 Task: Create a scrum project BioForge. Add to scrum project BioForge a team member softage.3@softage.net and assign as Project Lead. Add to scrum project BioForge a team member softage.4@softage.net
Action: Mouse moved to (232, 67)
Screenshot: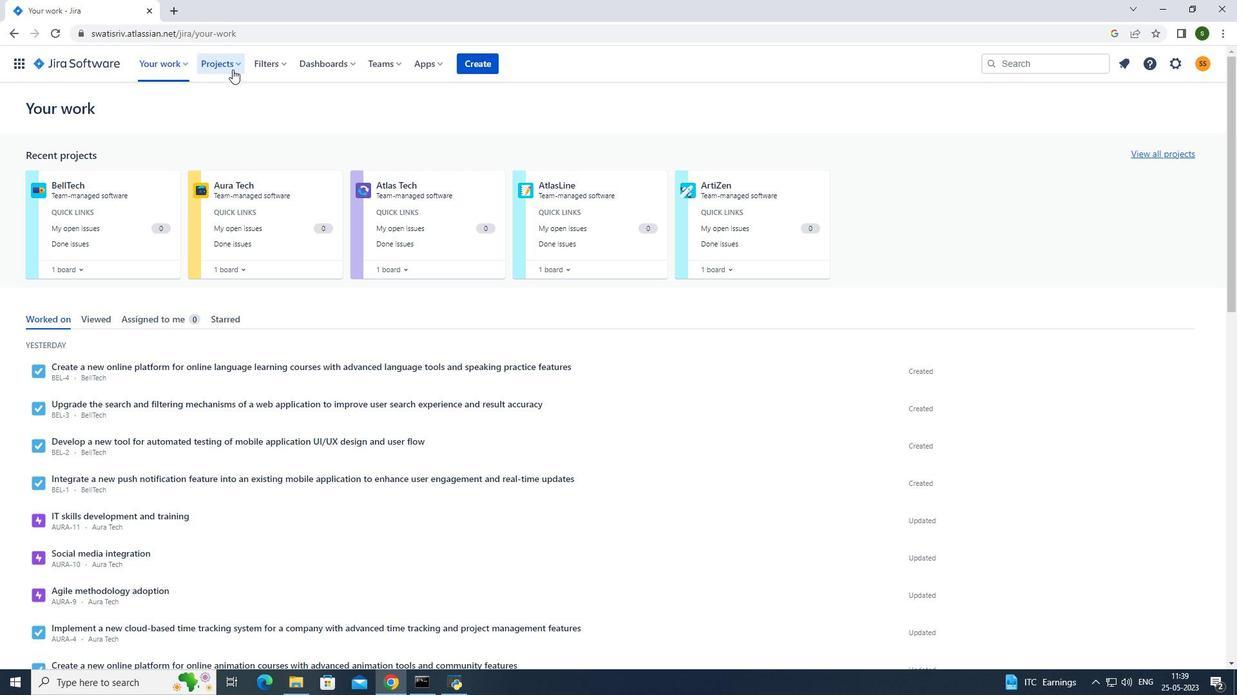 
Action: Mouse pressed left at (232, 67)
Screenshot: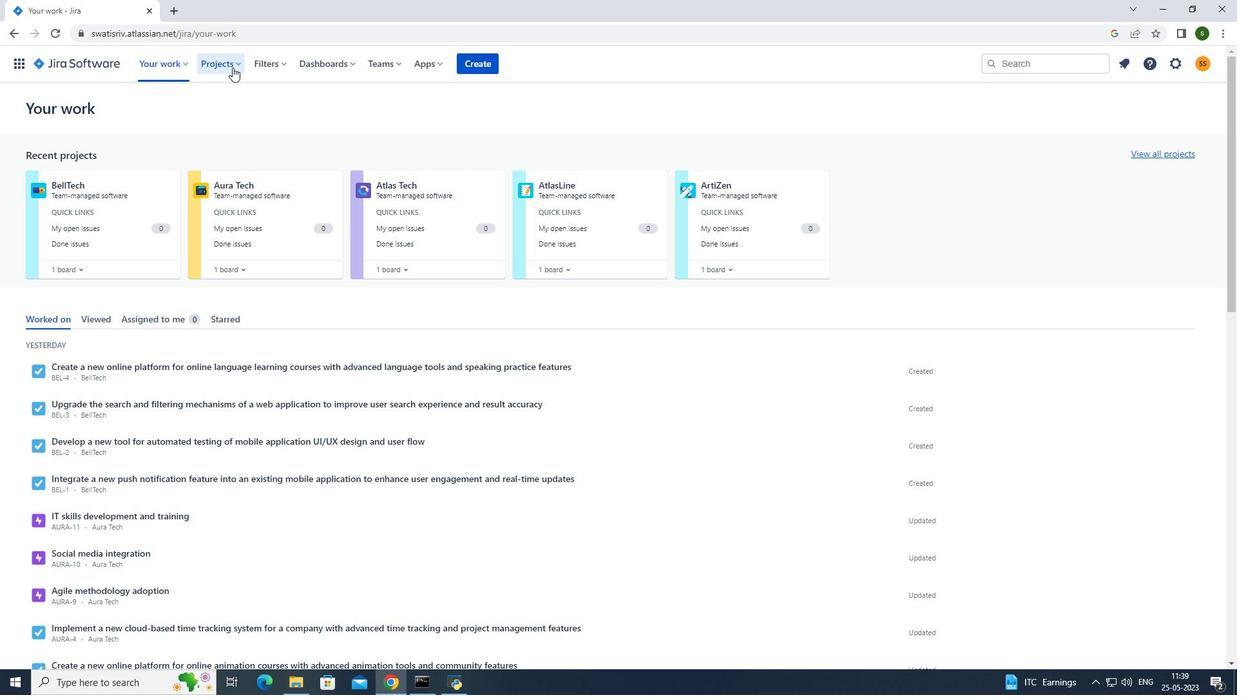 
Action: Mouse moved to (260, 316)
Screenshot: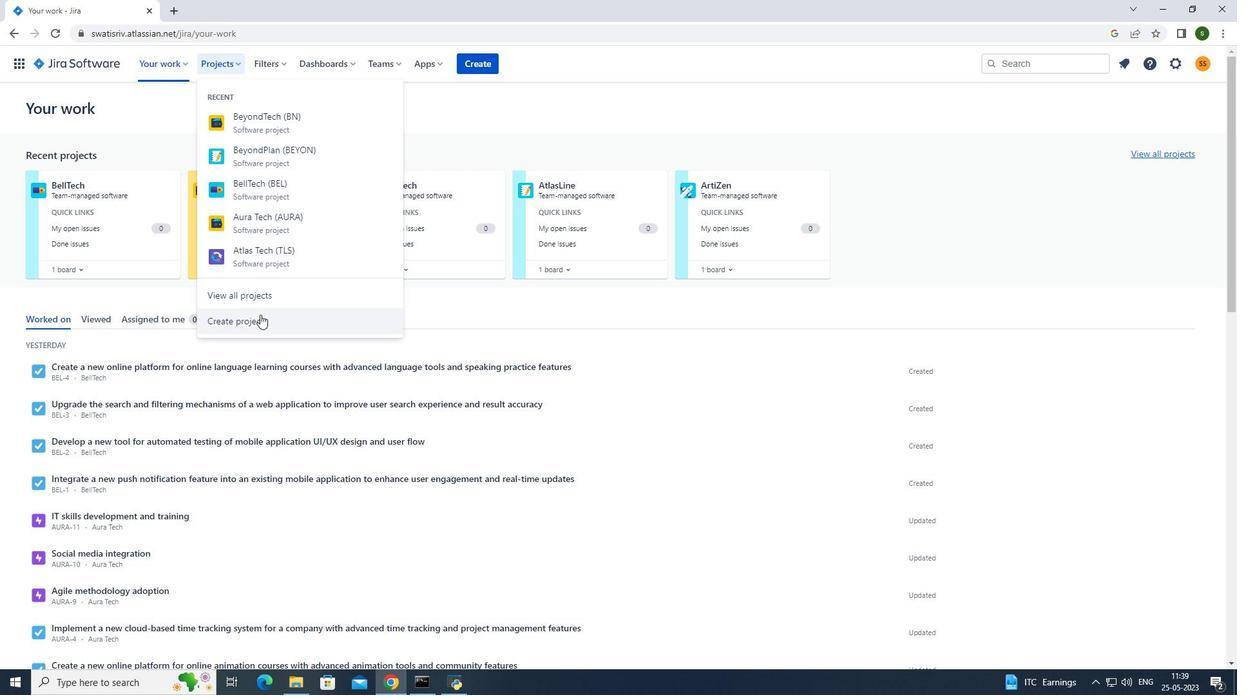 
Action: Mouse pressed left at (260, 316)
Screenshot: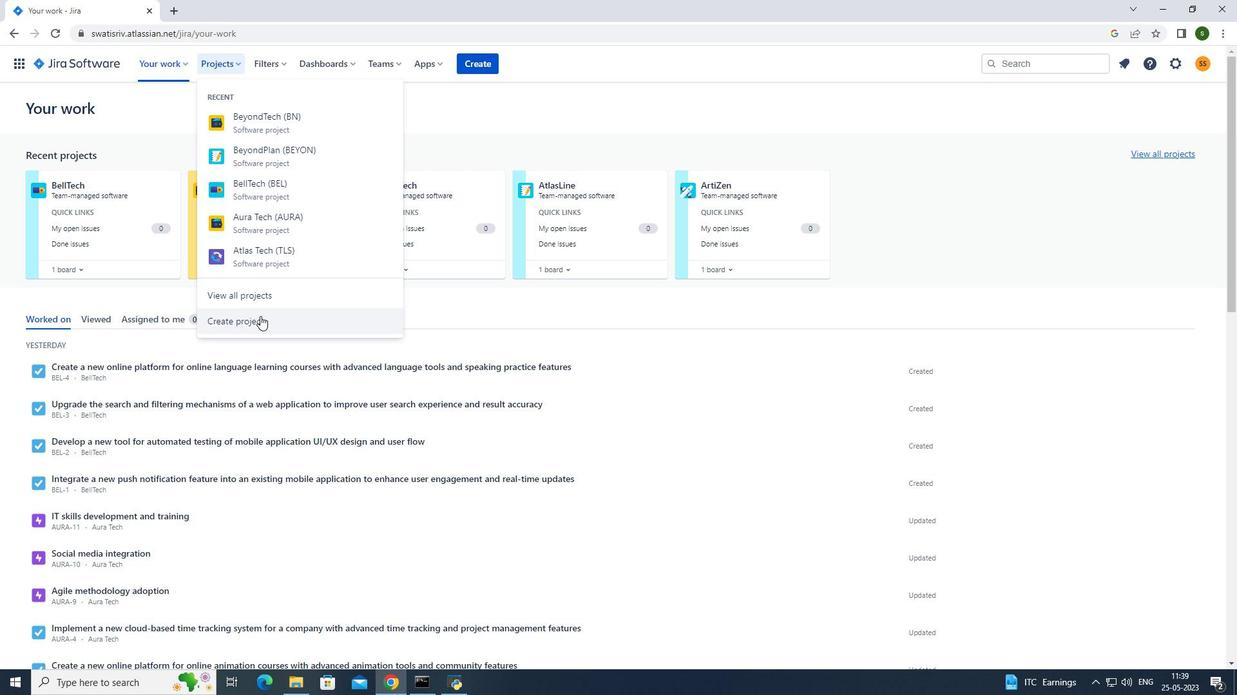 
Action: Mouse moved to (765, 308)
Screenshot: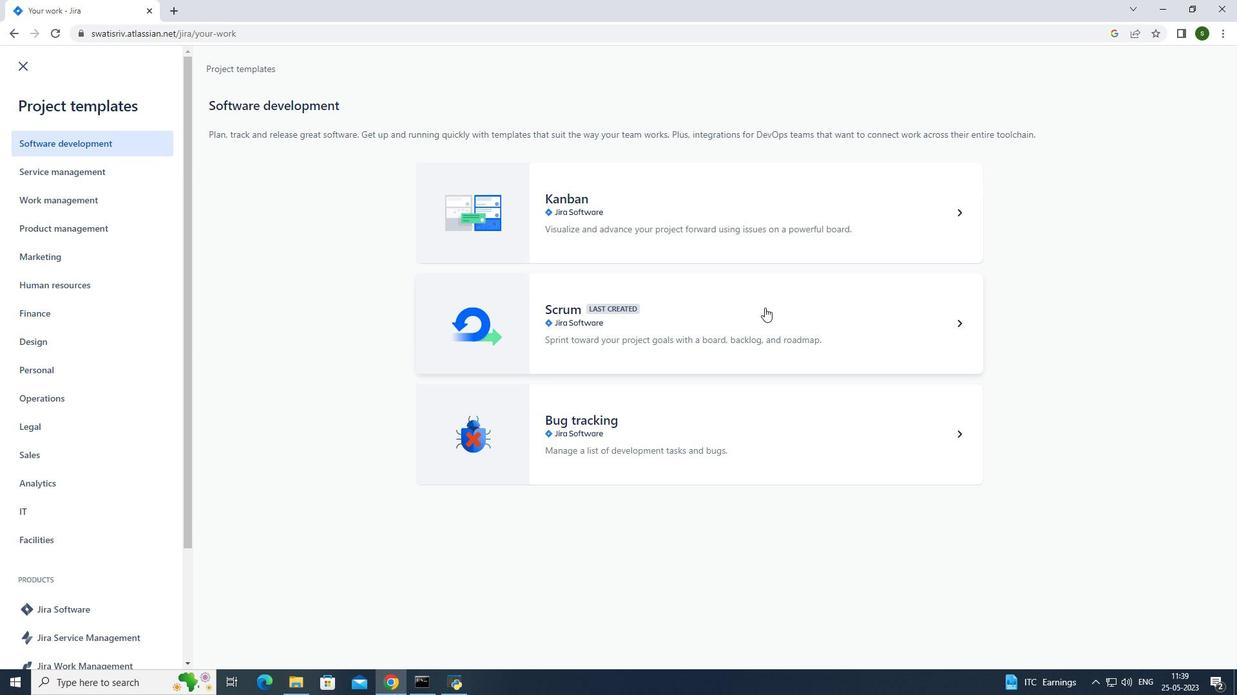 
Action: Mouse pressed left at (765, 308)
Screenshot: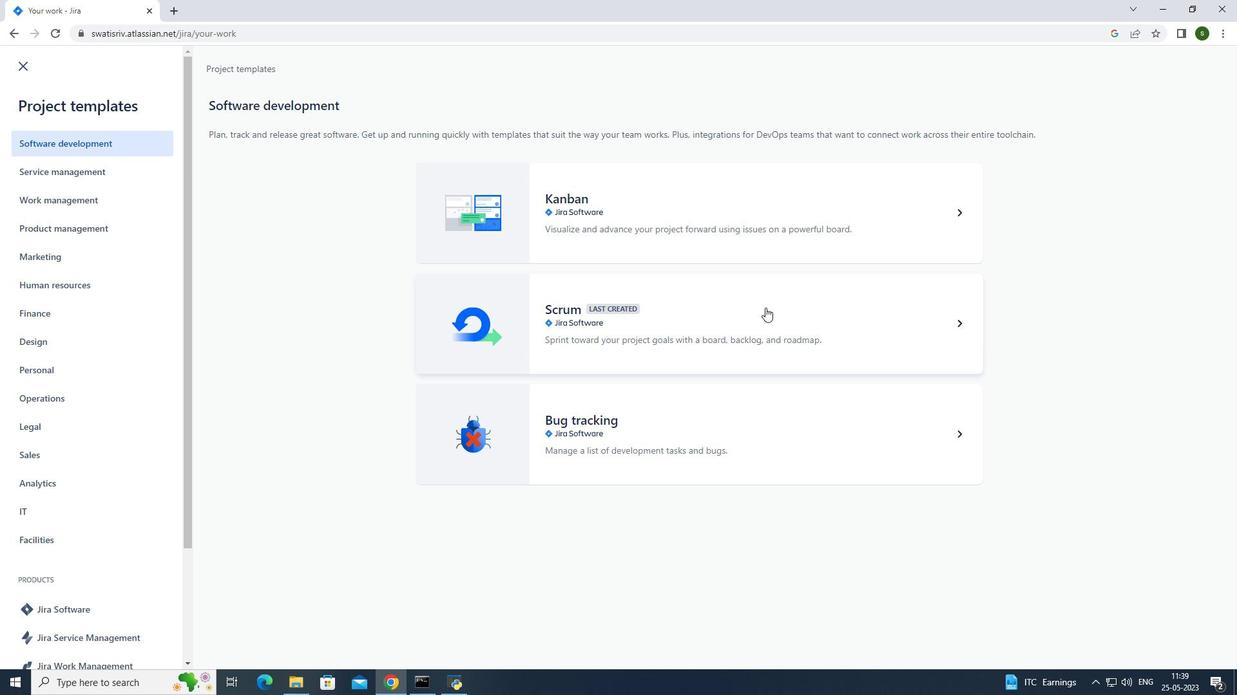 
Action: Mouse moved to (970, 641)
Screenshot: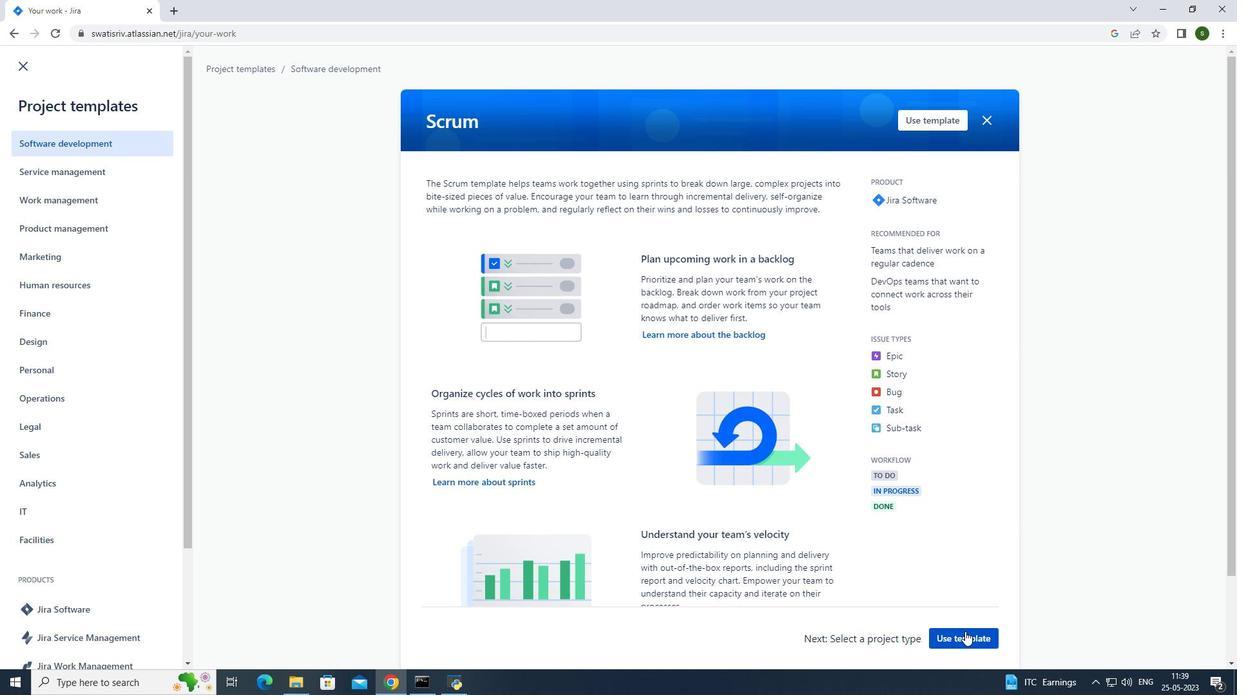 
Action: Mouse pressed left at (970, 641)
Screenshot: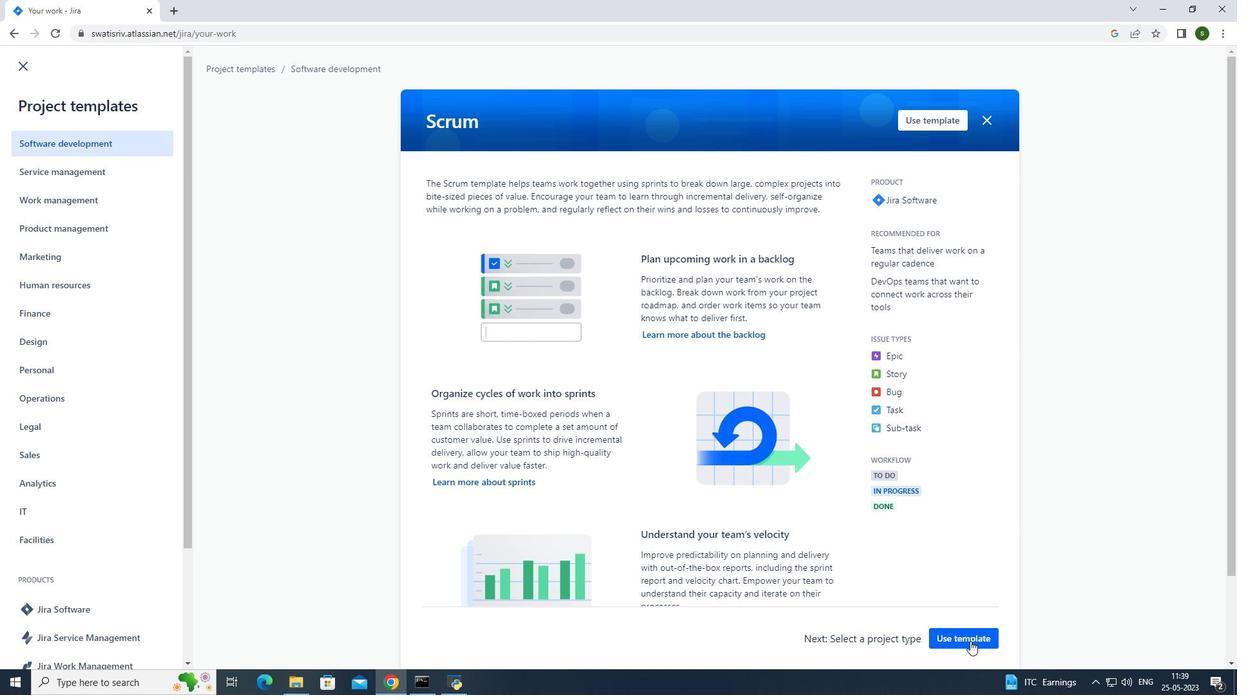 
Action: Mouse moved to (565, 623)
Screenshot: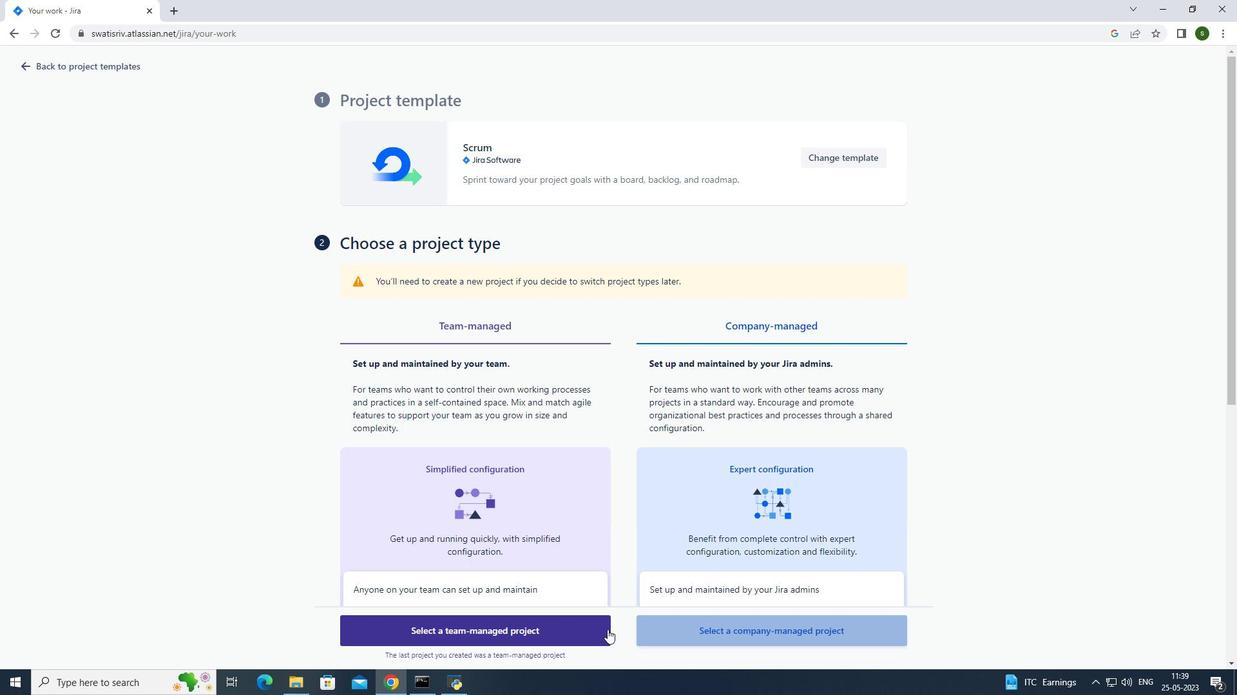 
Action: Mouse pressed left at (565, 623)
Screenshot: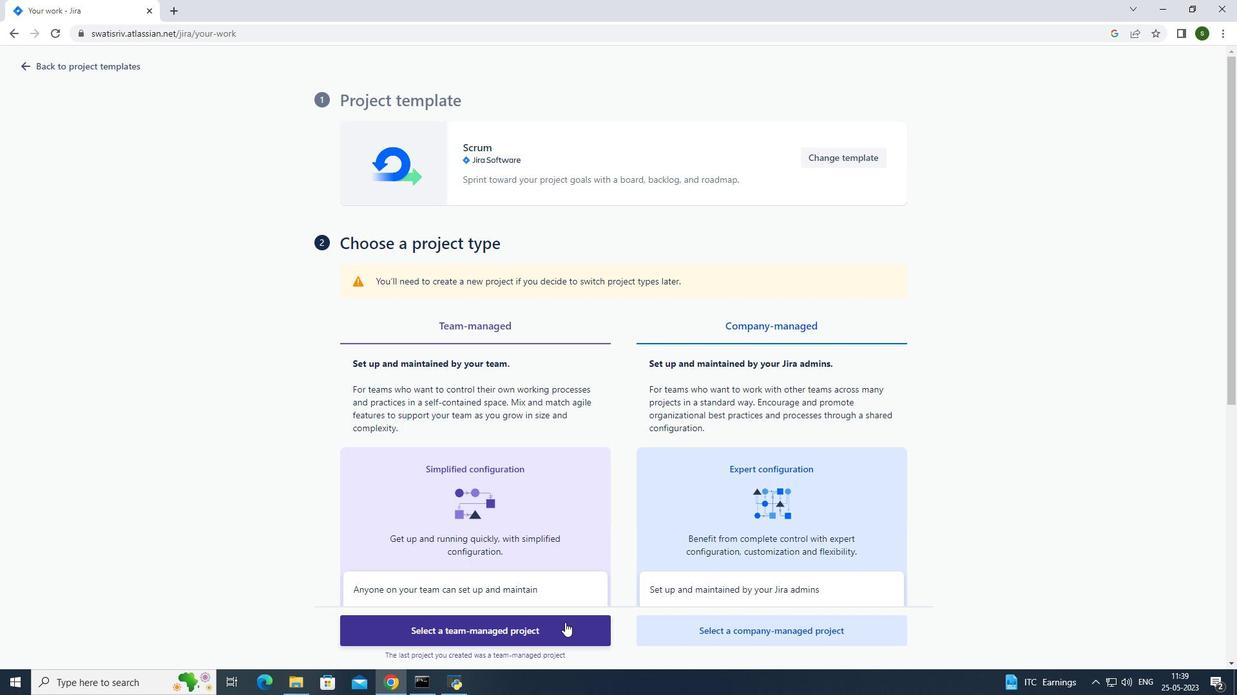 
Action: Mouse moved to (480, 295)
Screenshot: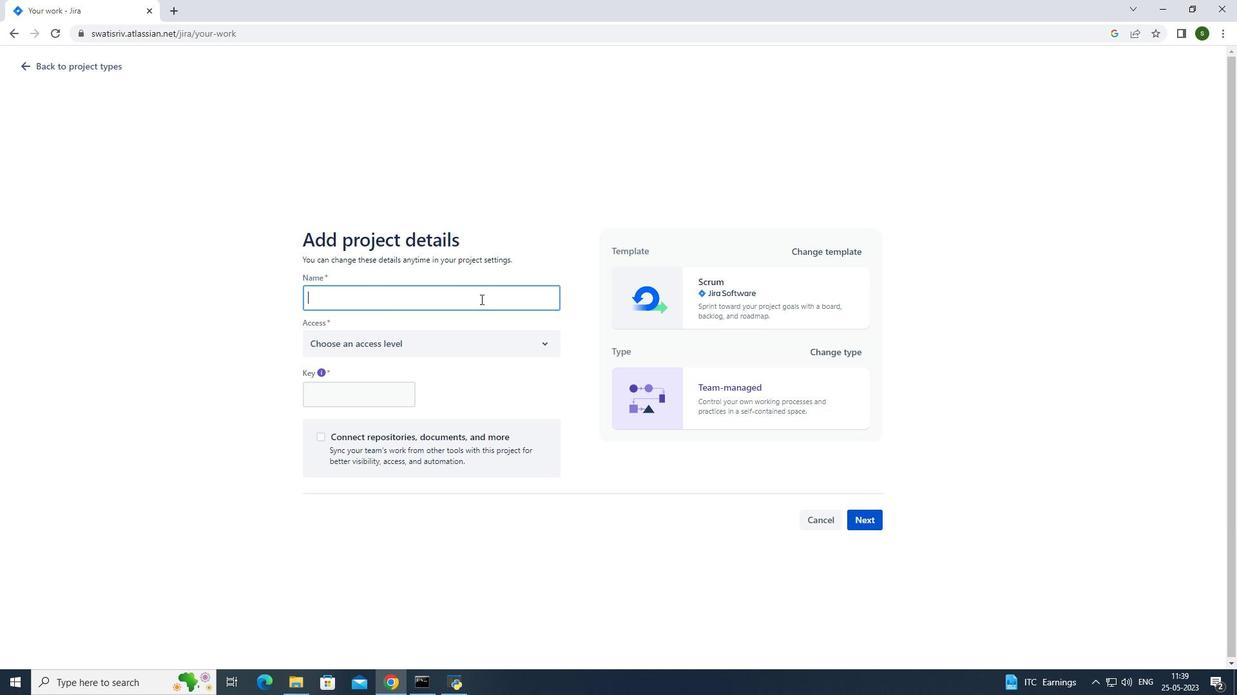 
Action: Mouse pressed left at (480, 295)
Screenshot: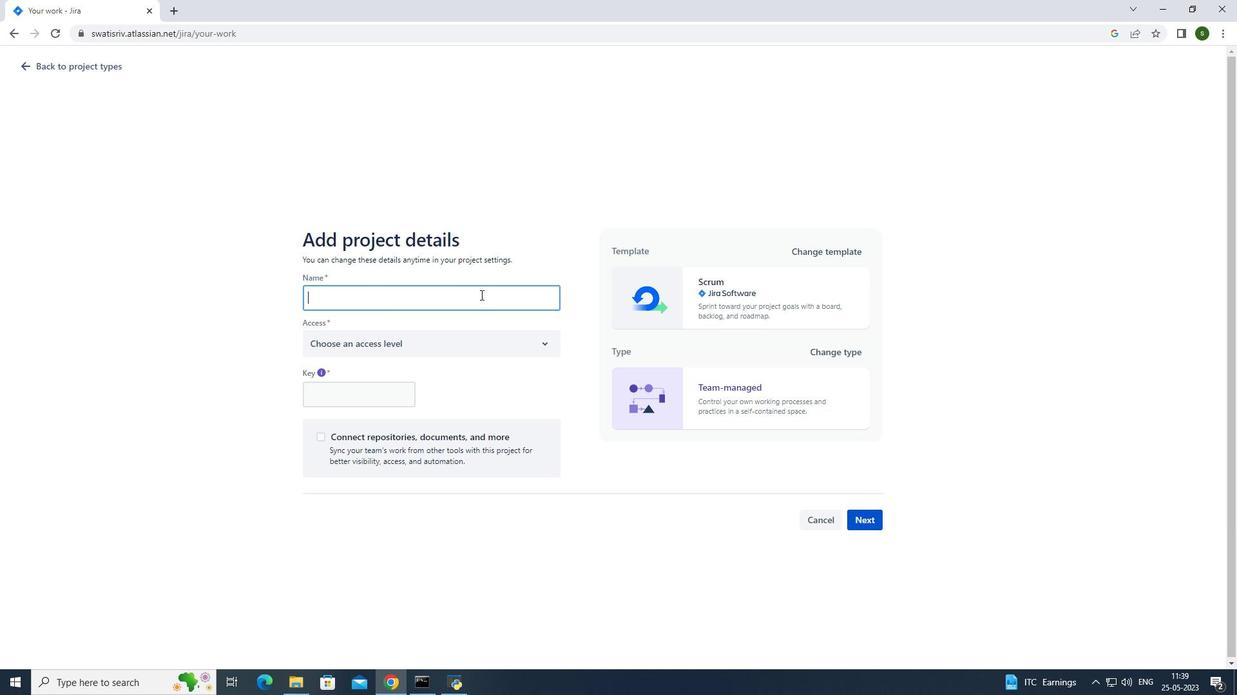 
Action: Key pressed <Key.caps_lock>B<Key.caps_lock>io<Key.caps_lock>F<Key.caps_lock>orge
Screenshot: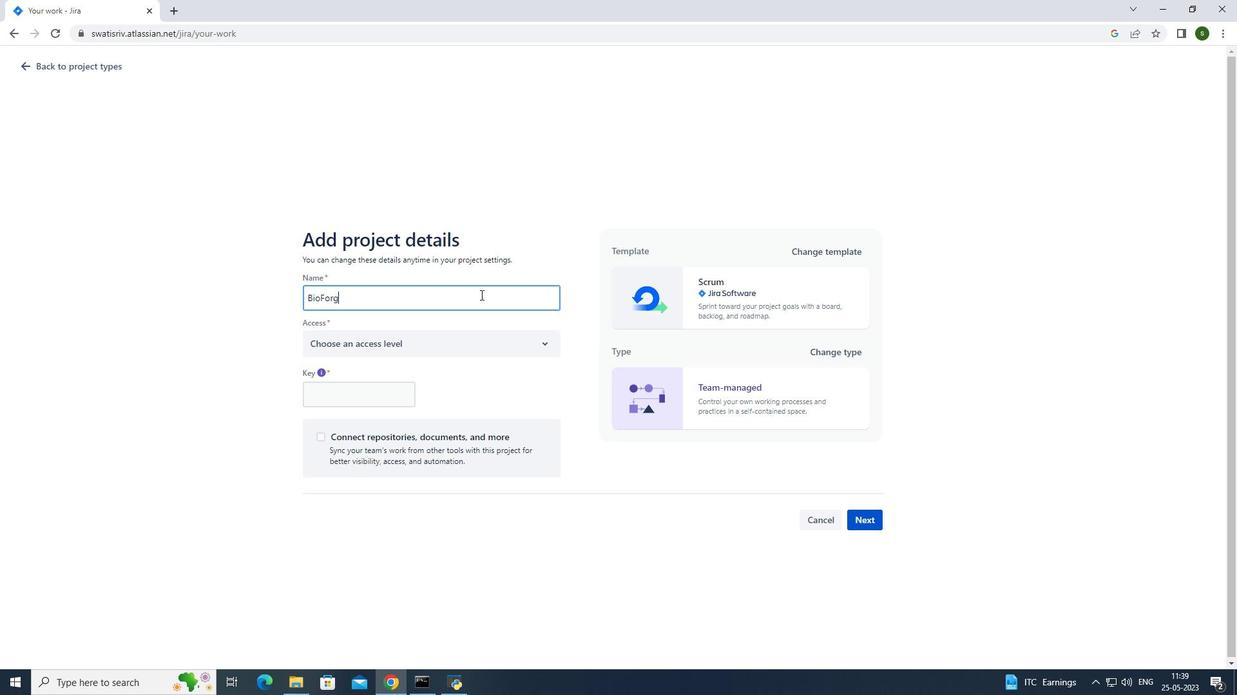 
Action: Mouse moved to (521, 341)
Screenshot: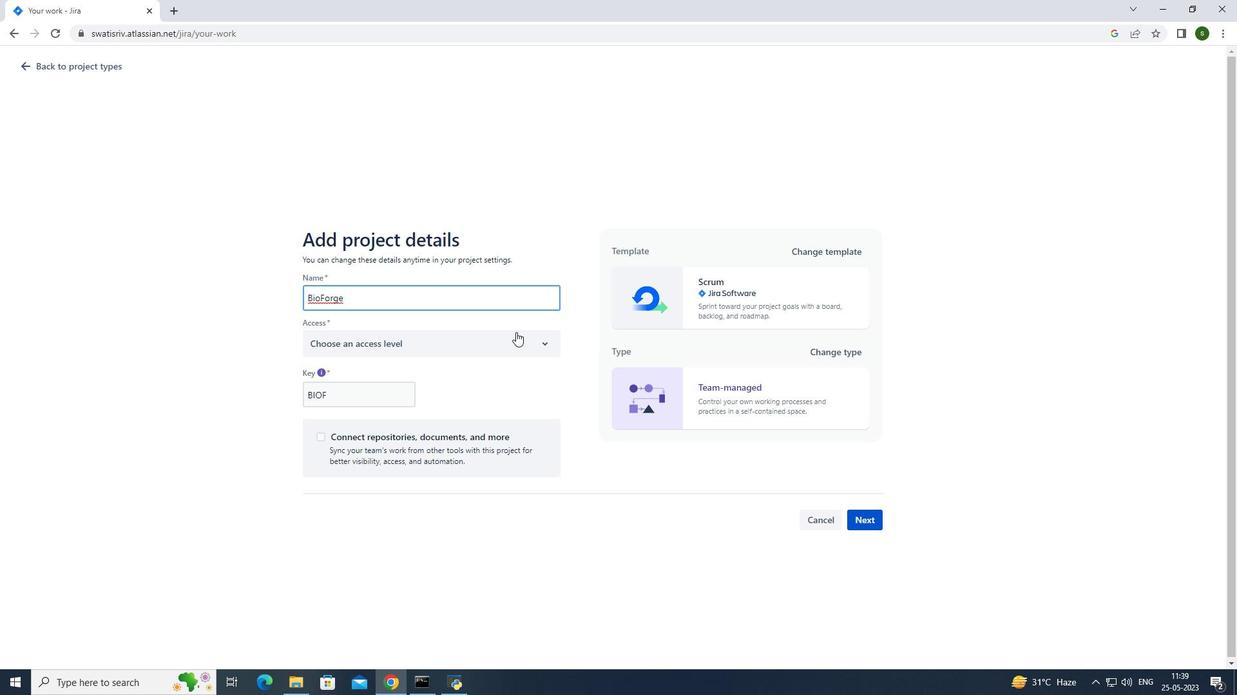 
Action: Mouse pressed left at (521, 341)
Screenshot: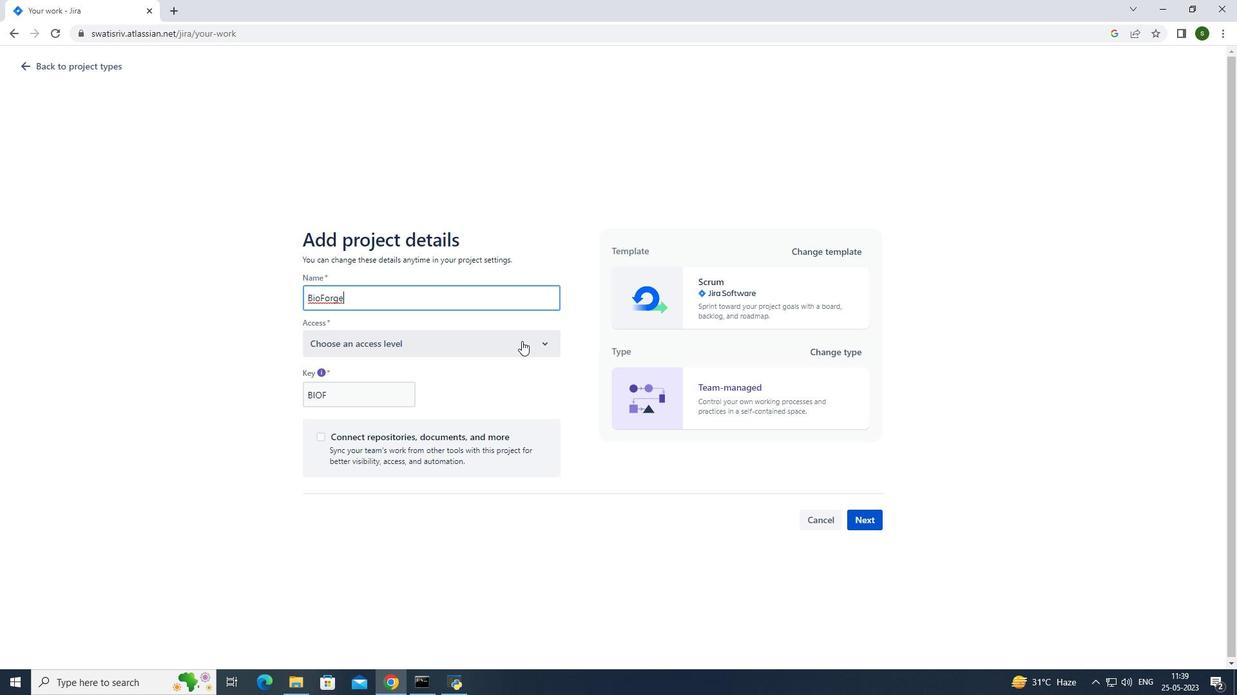 
Action: Mouse moved to (506, 404)
Screenshot: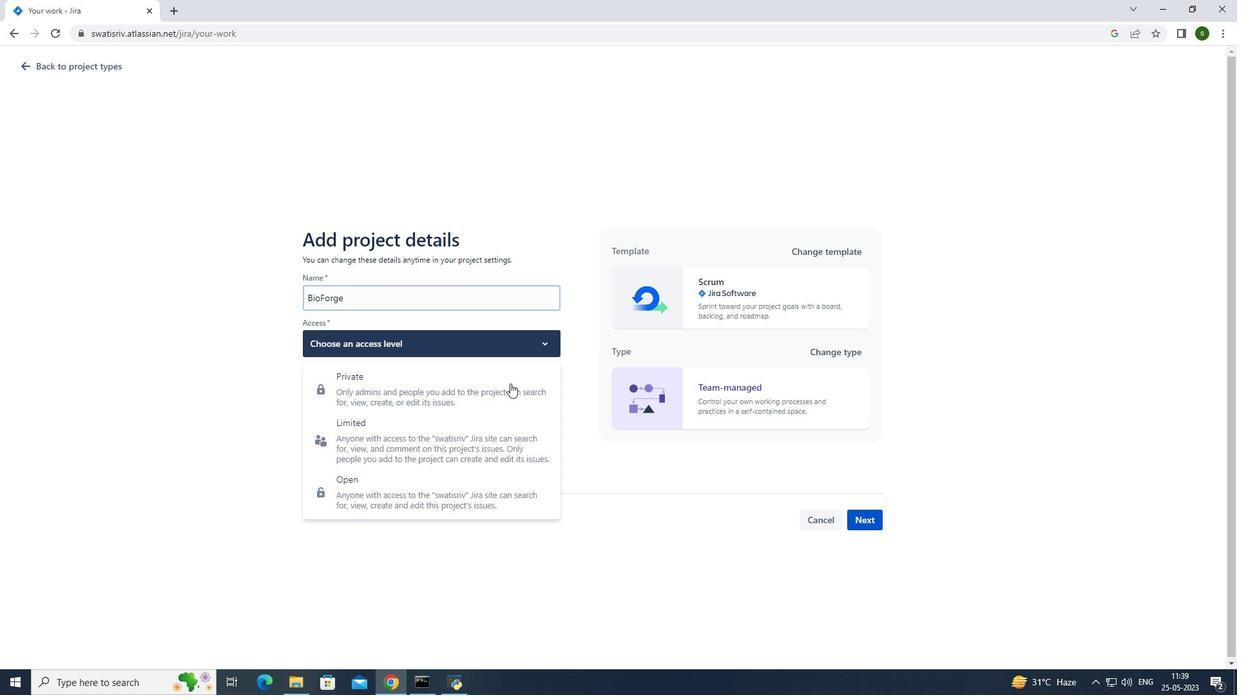 
Action: Mouse pressed left at (506, 404)
Screenshot: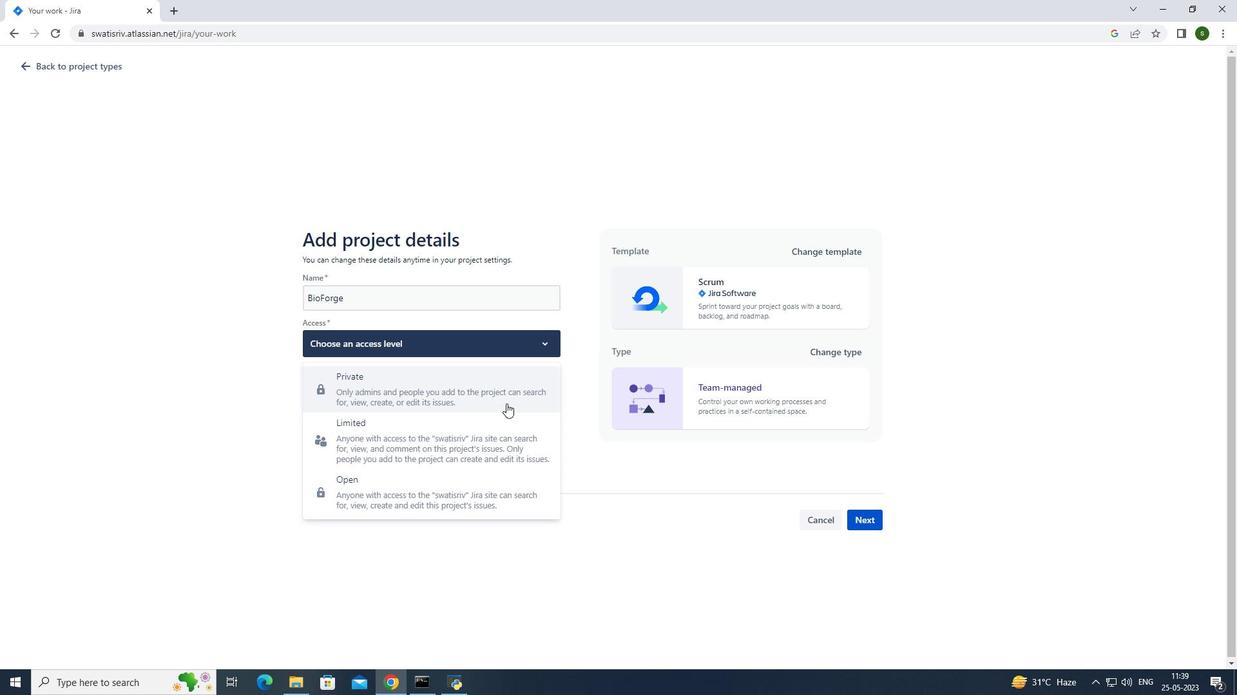 
Action: Mouse moved to (862, 530)
Screenshot: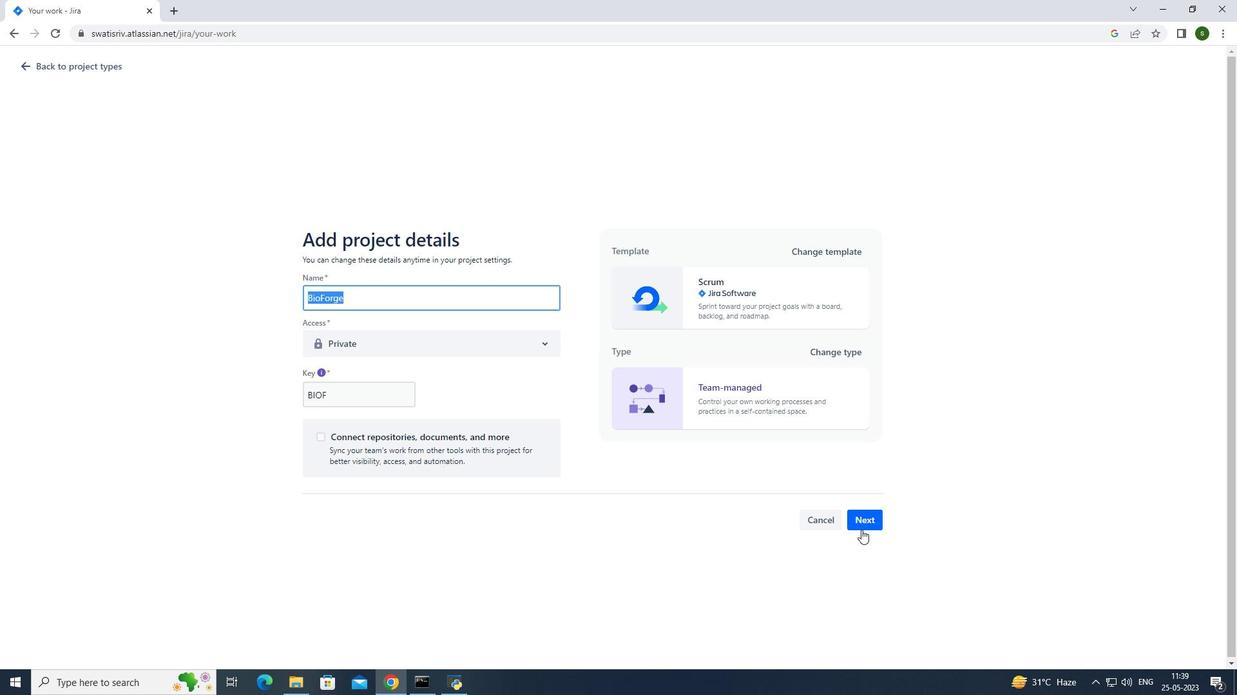 
Action: Mouse pressed left at (862, 530)
Screenshot: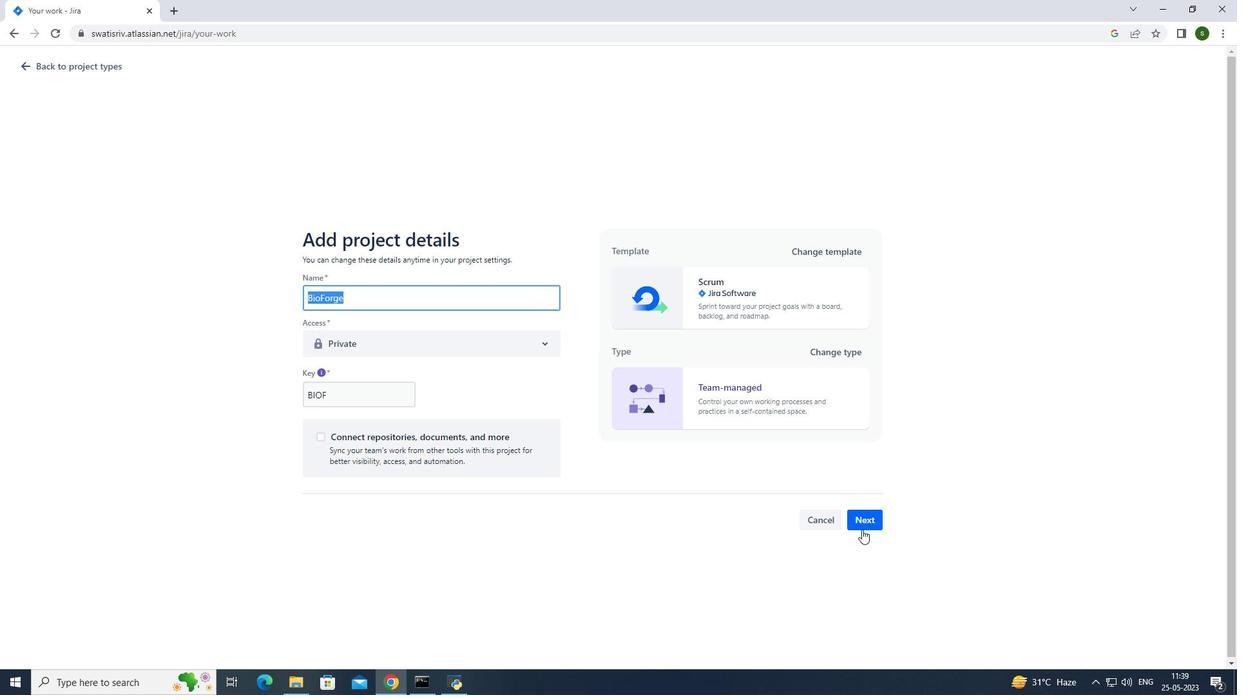 
Action: Mouse moved to (762, 438)
Screenshot: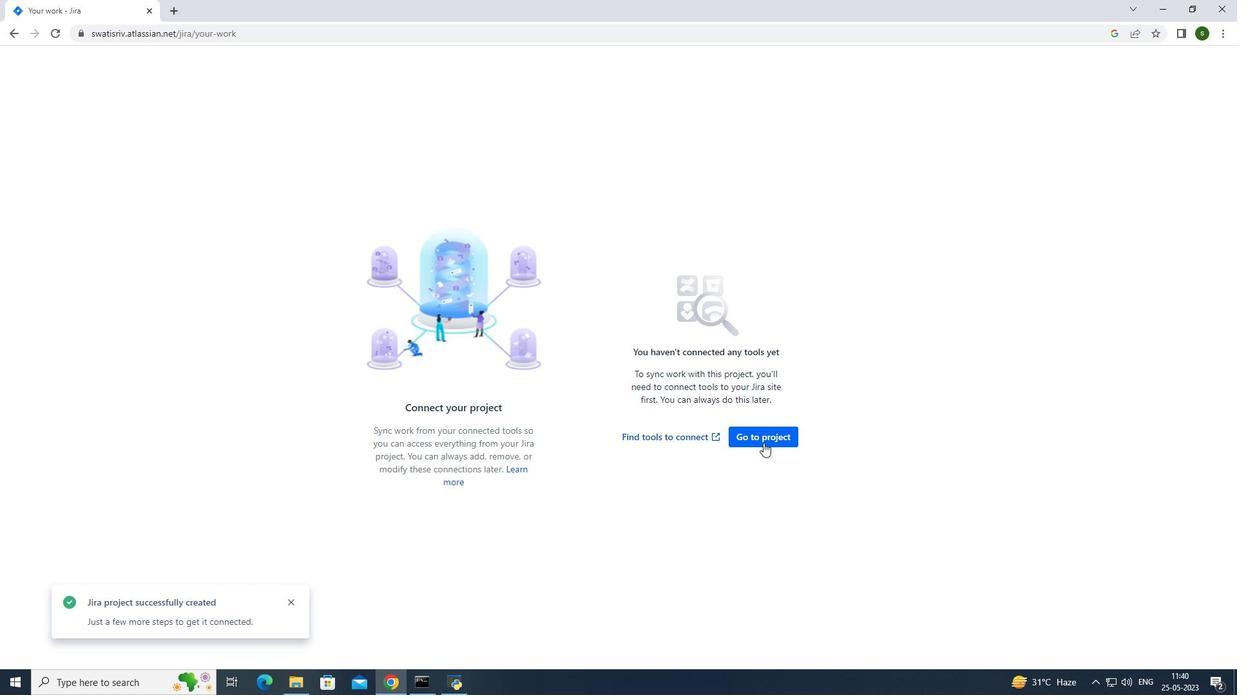 
Action: Mouse pressed left at (762, 438)
Screenshot: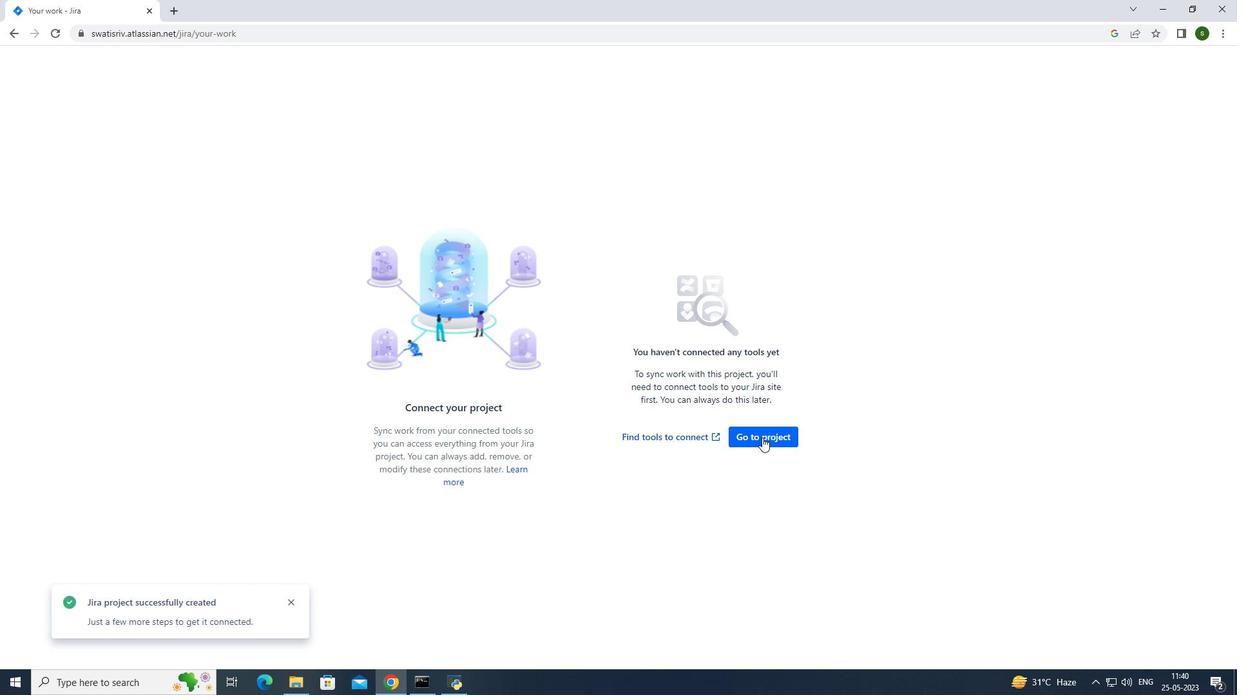 
Action: Mouse moved to (214, 63)
Screenshot: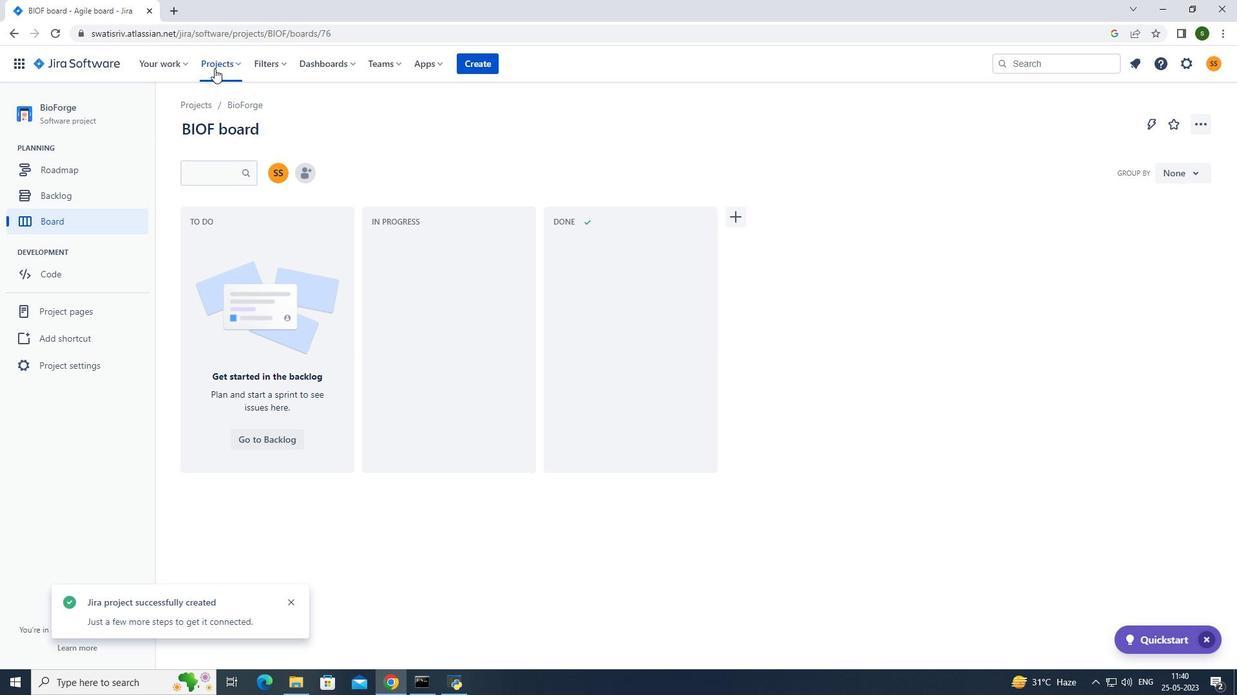 
Action: Mouse pressed left at (214, 63)
Screenshot: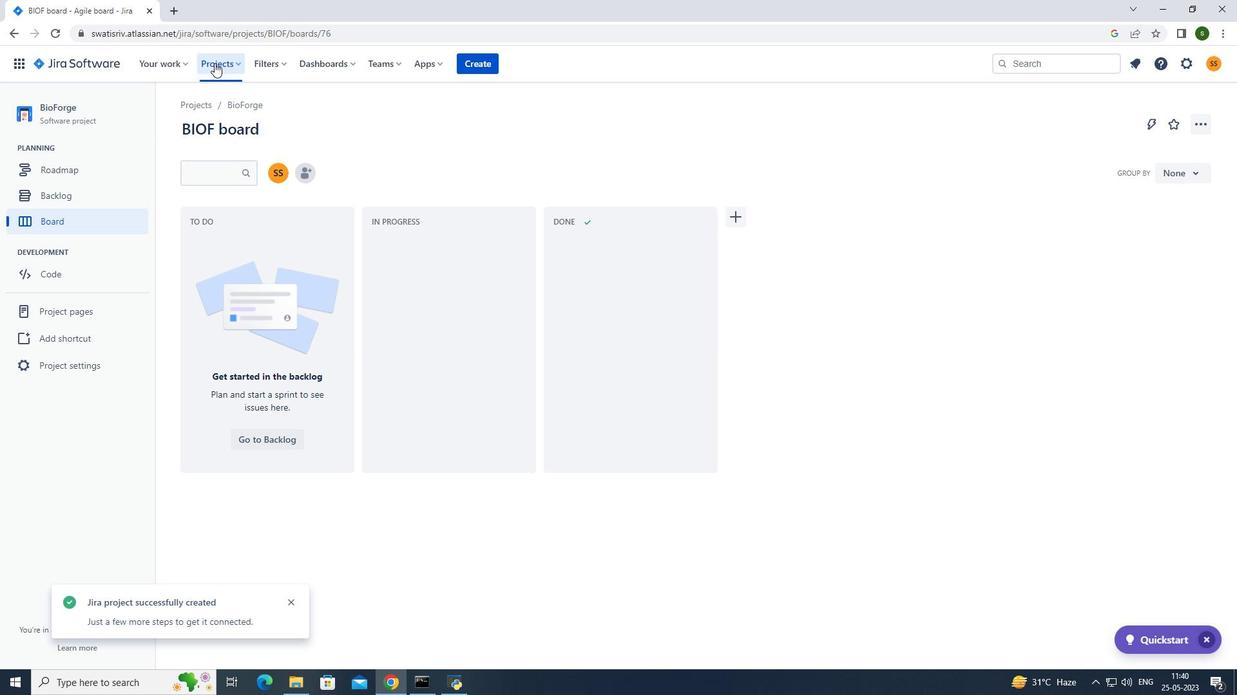 
Action: Mouse moved to (300, 114)
Screenshot: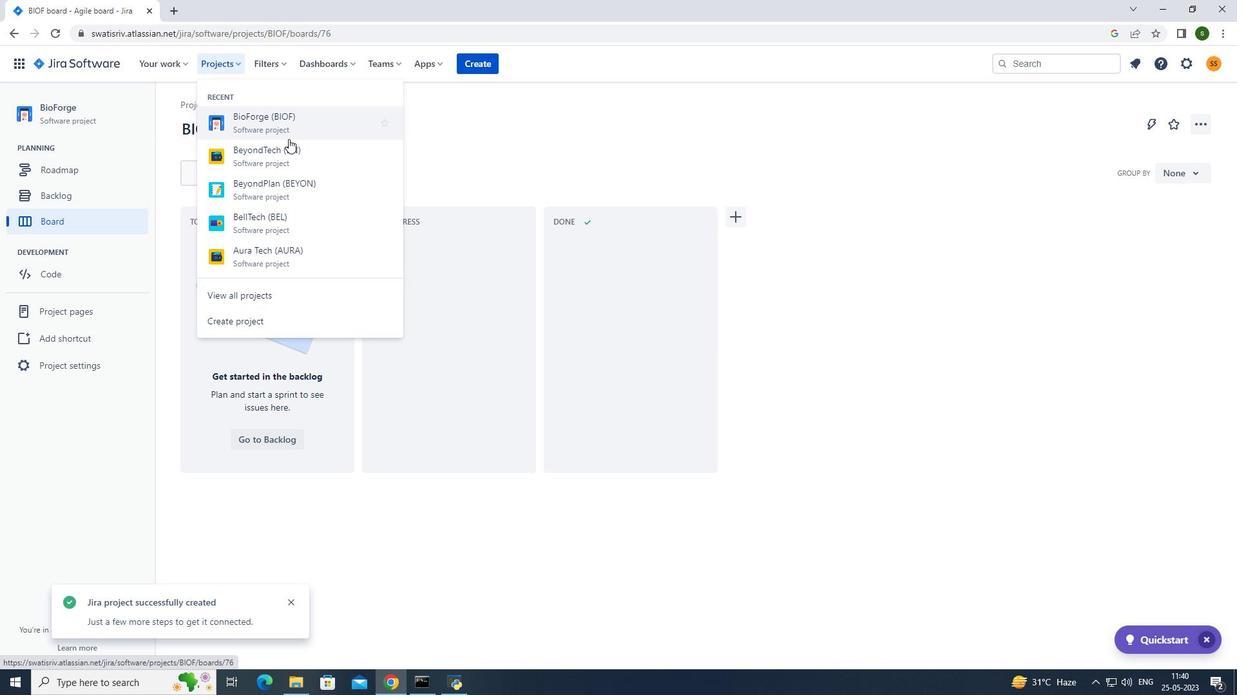
Action: Mouse pressed left at (300, 114)
Screenshot: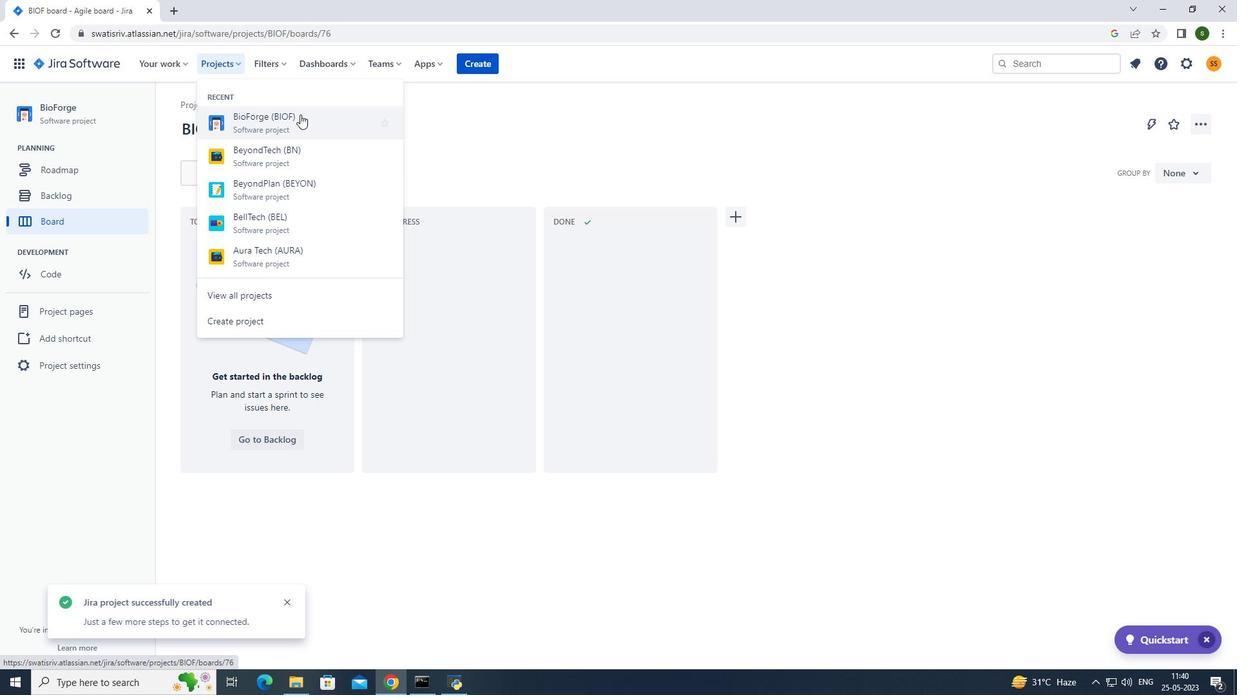 
Action: Mouse moved to (306, 167)
Screenshot: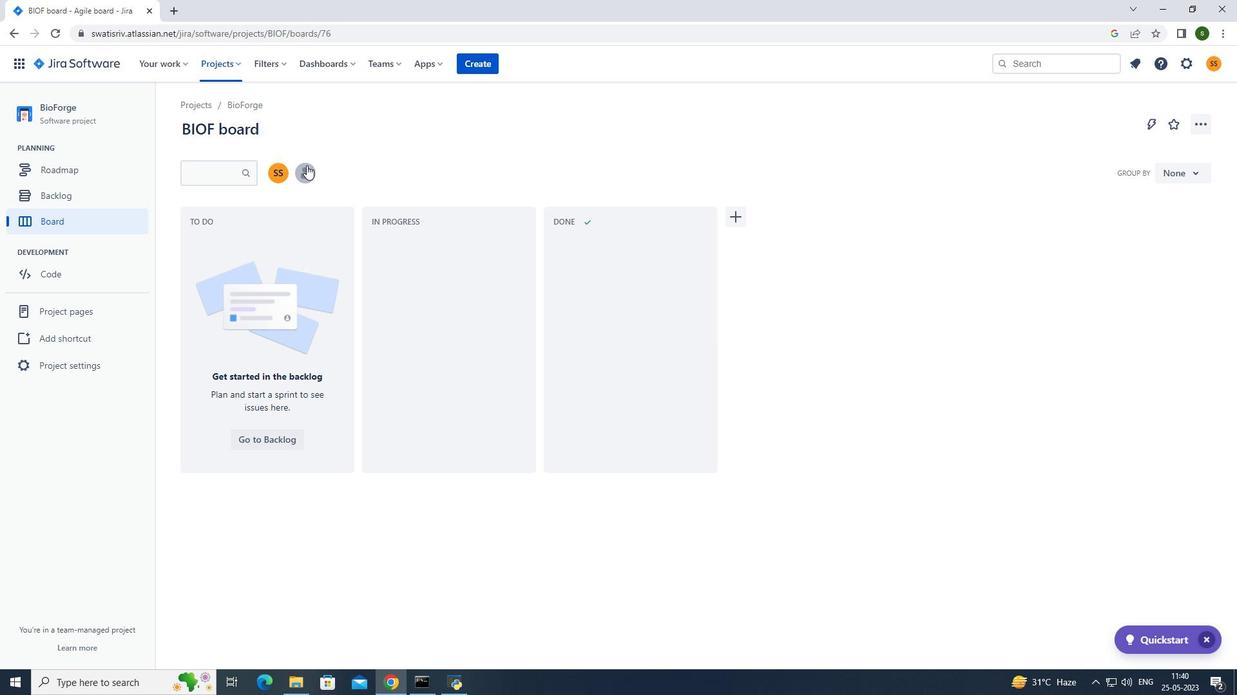 
Action: Mouse pressed left at (306, 167)
Screenshot: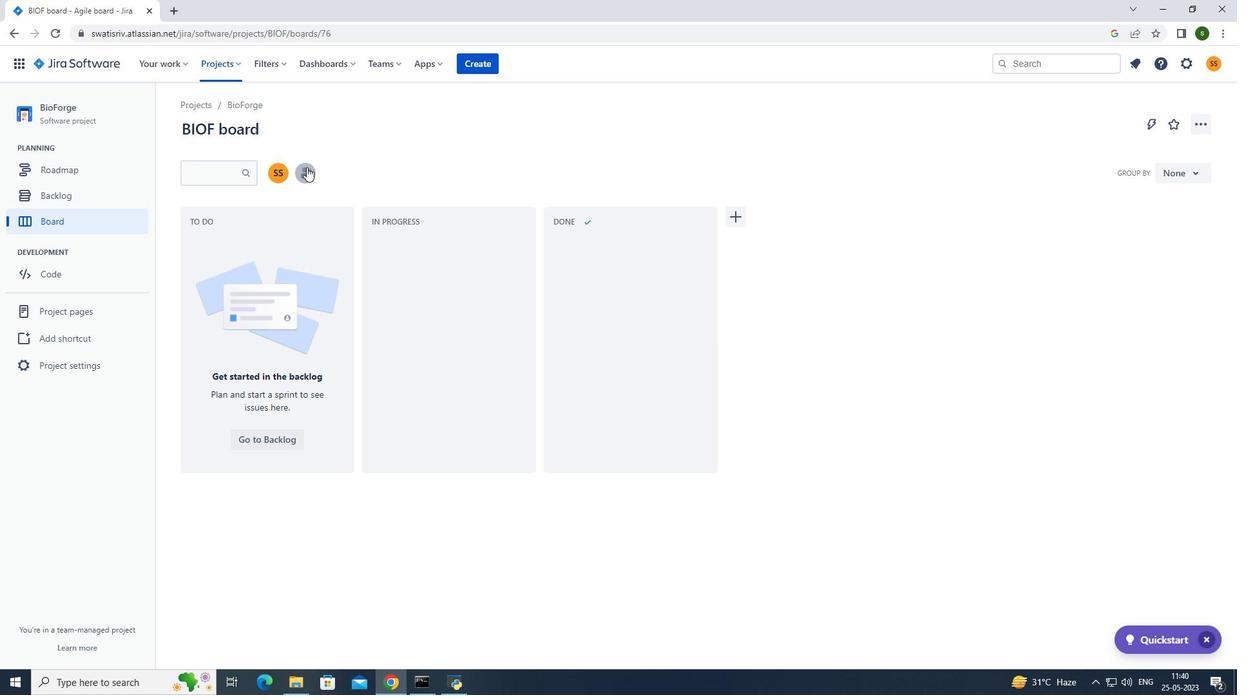 
Action: Mouse moved to (578, 141)
Screenshot: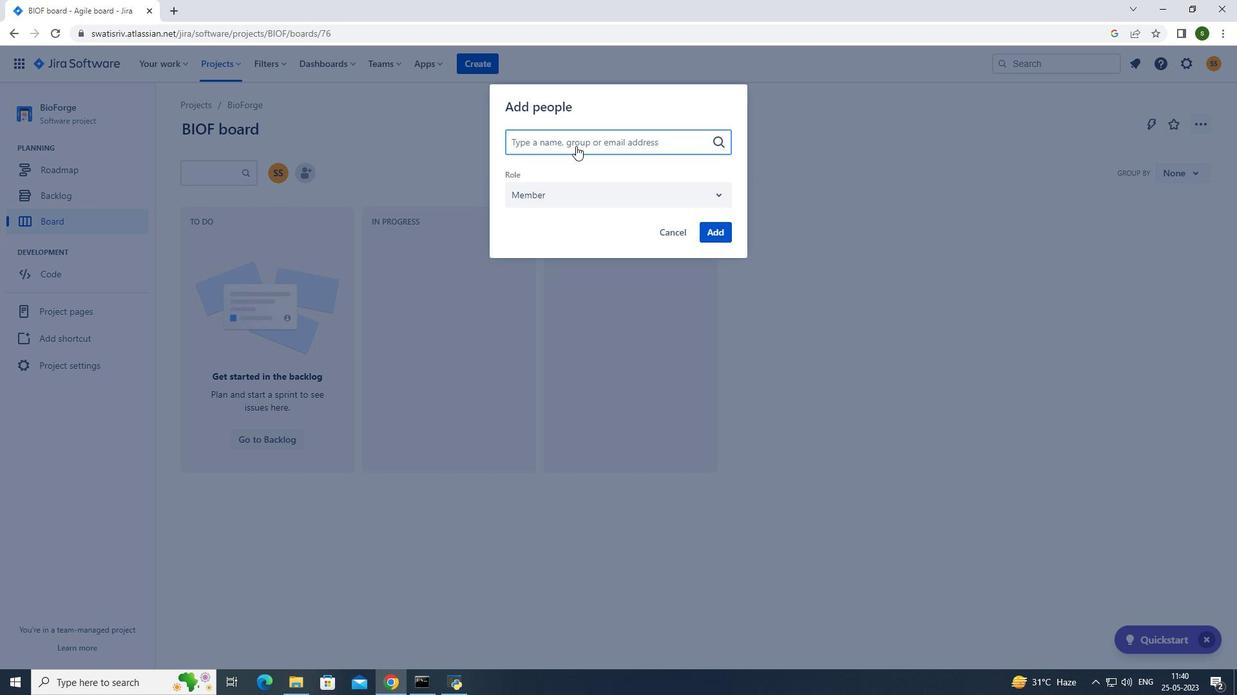 
Action: Key pressed softage.3<Key.shift>@softage.net
Screenshot: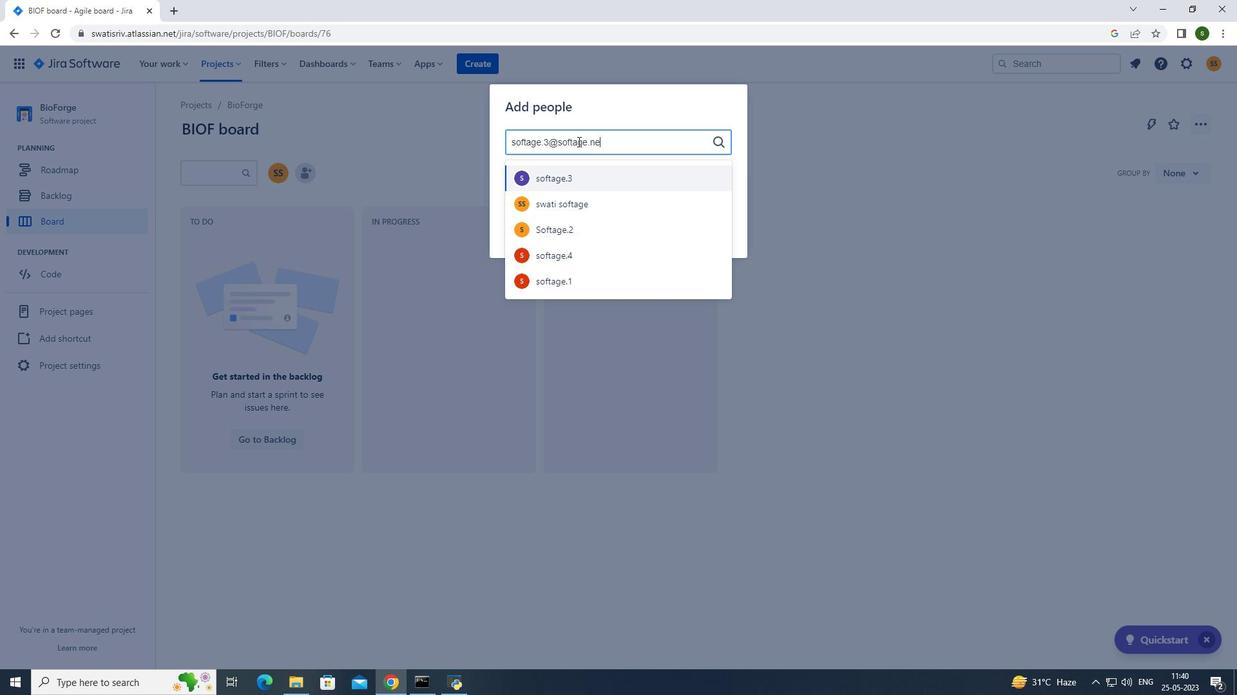 
Action: Mouse moved to (583, 183)
Screenshot: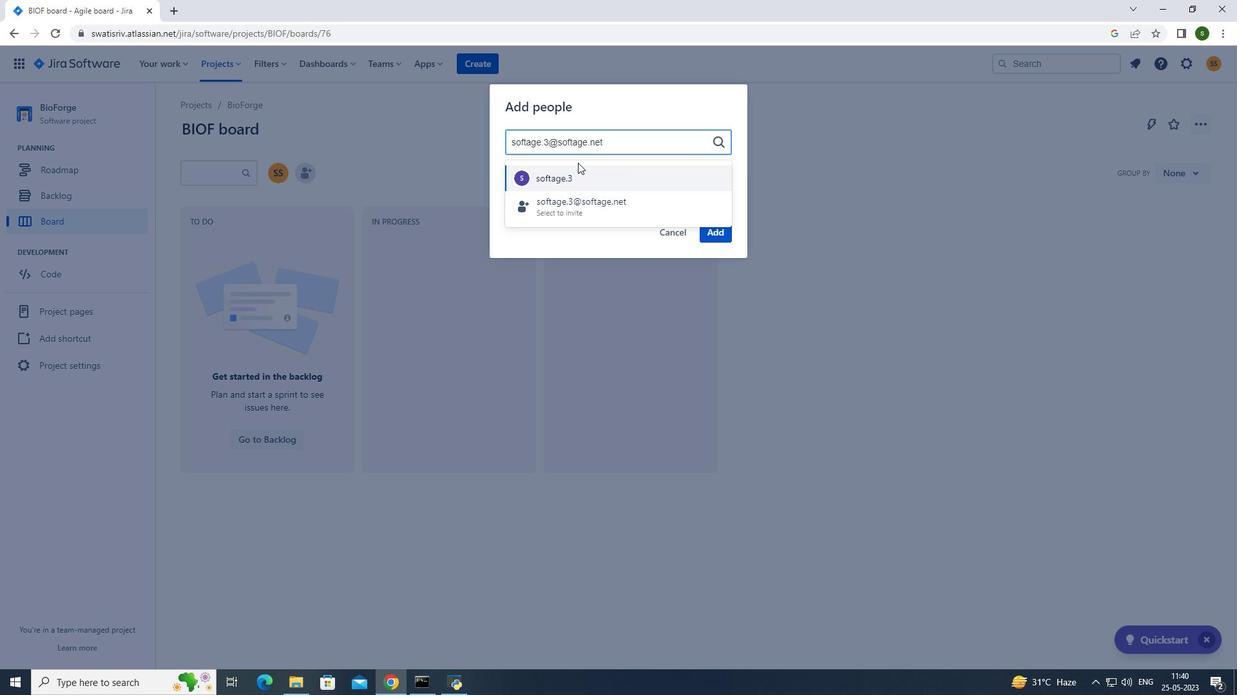 
Action: Mouse pressed left at (583, 183)
Screenshot: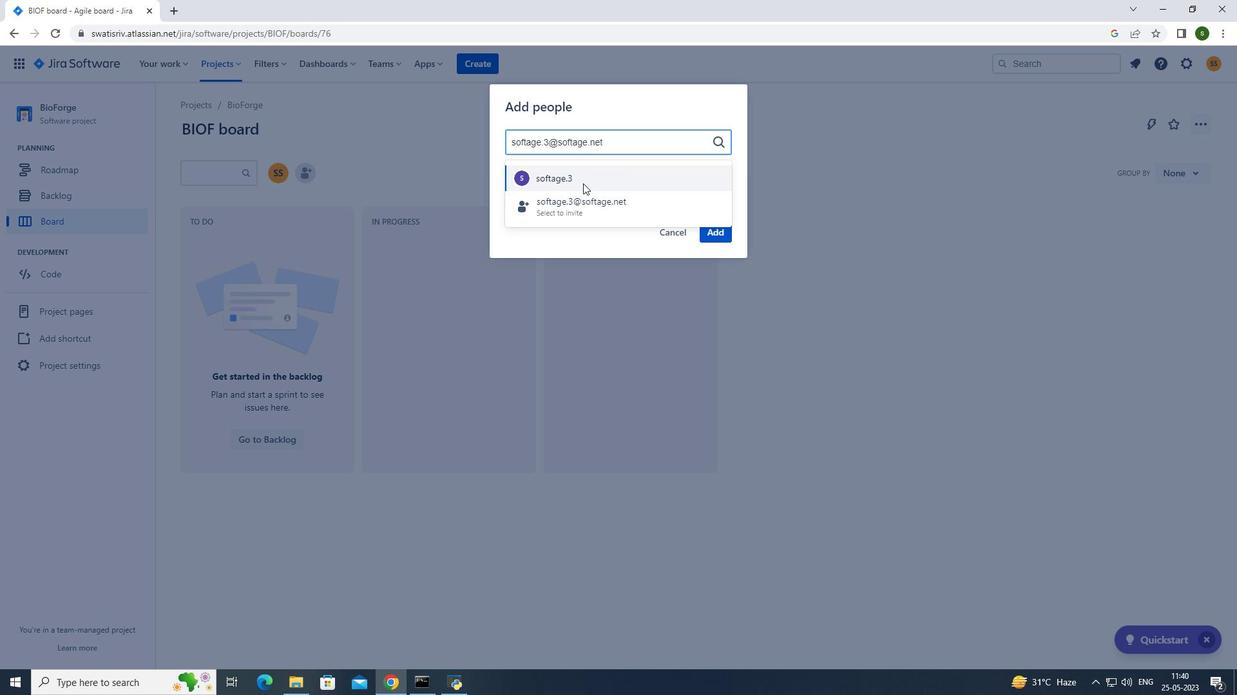 
Action: Mouse moved to (720, 234)
Screenshot: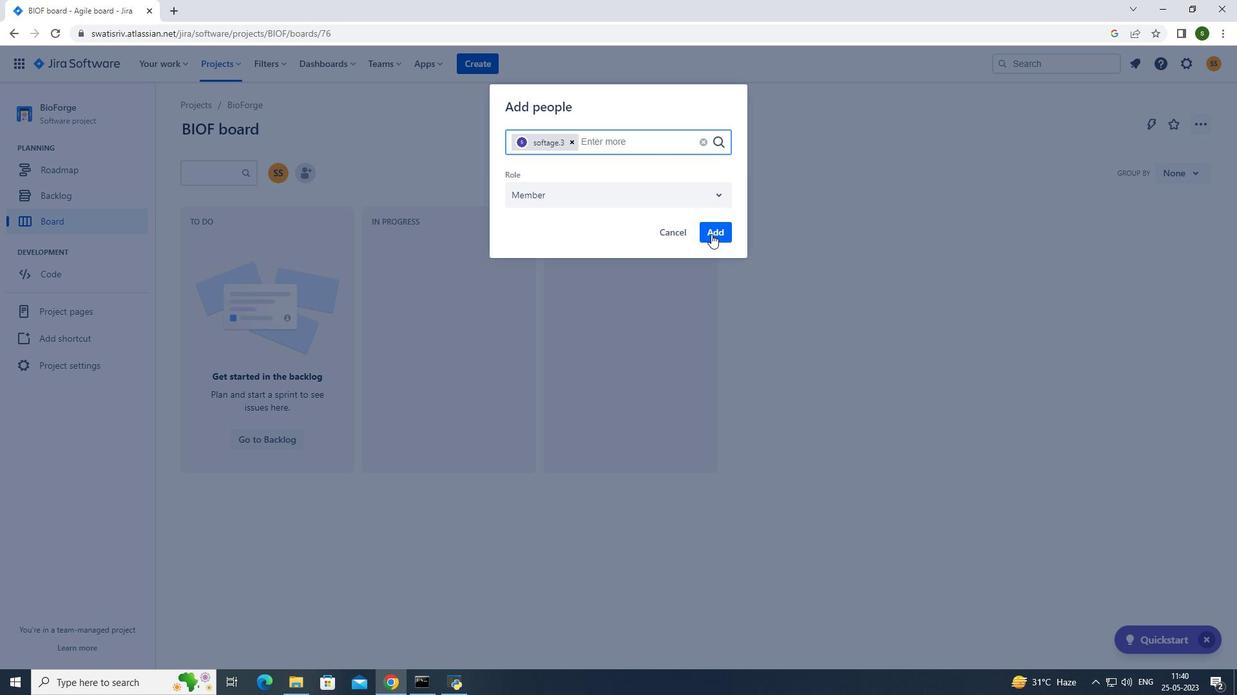 
Action: Mouse pressed left at (720, 234)
Screenshot: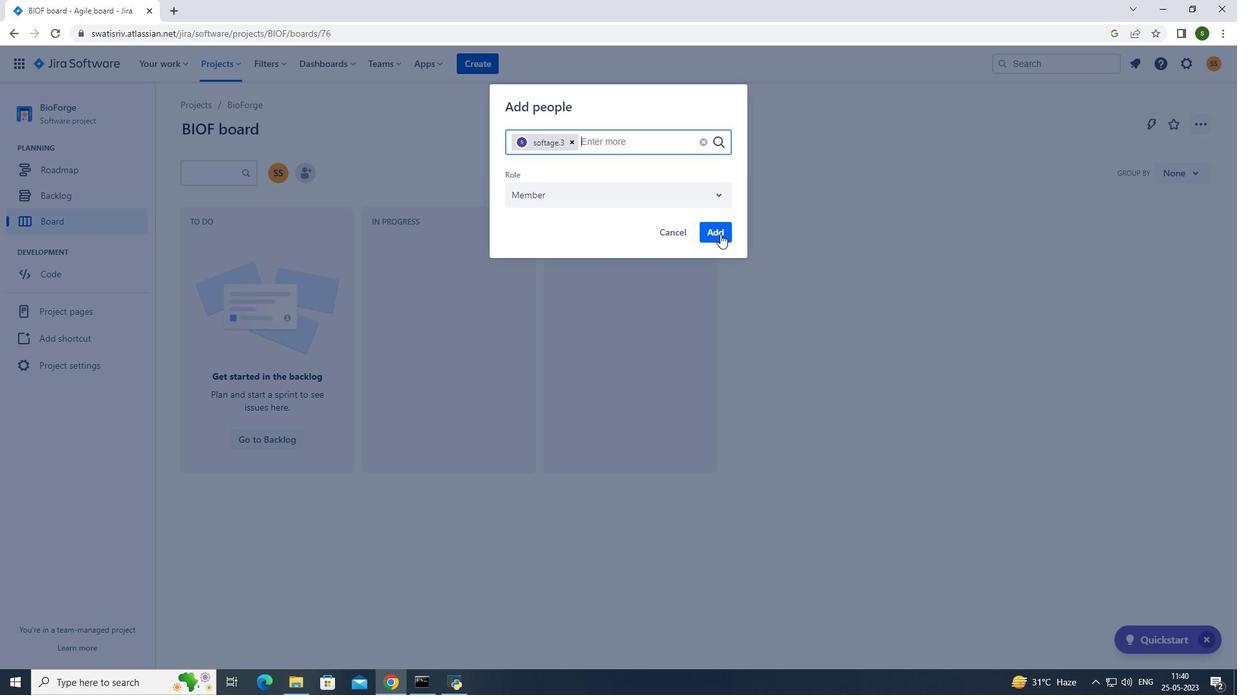 
Action: Mouse moved to (235, 68)
Screenshot: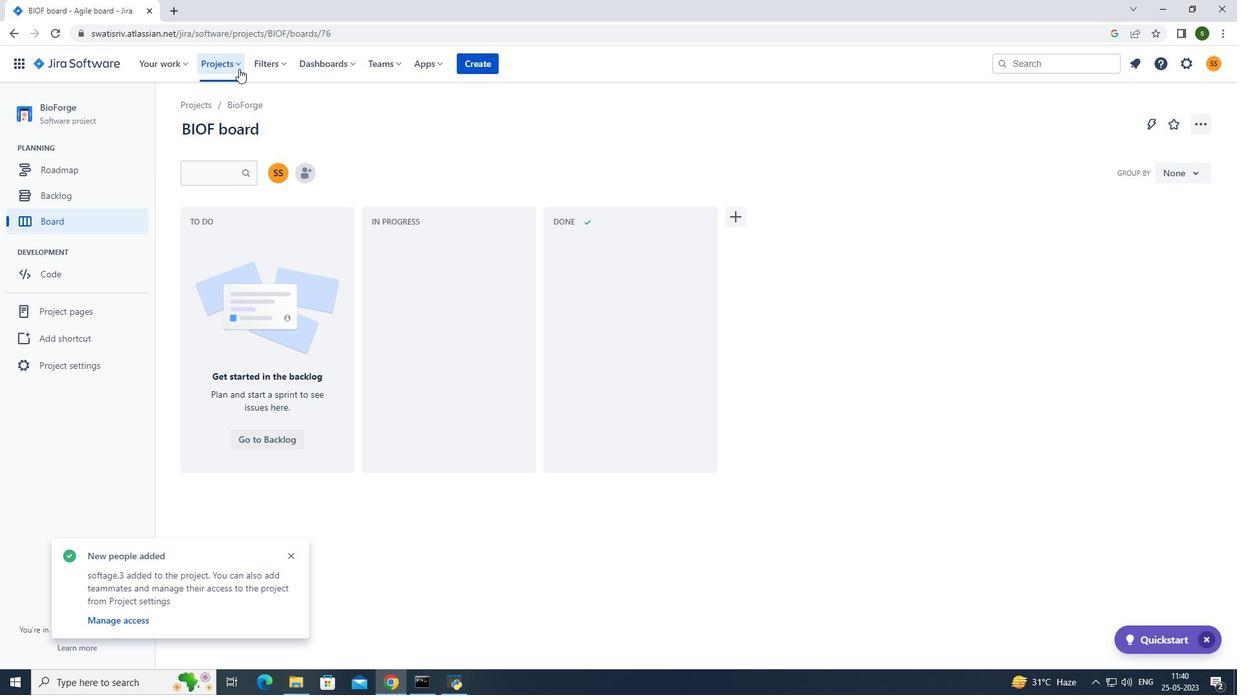 
Action: Mouse pressed left at (235, 68)
Screenshot: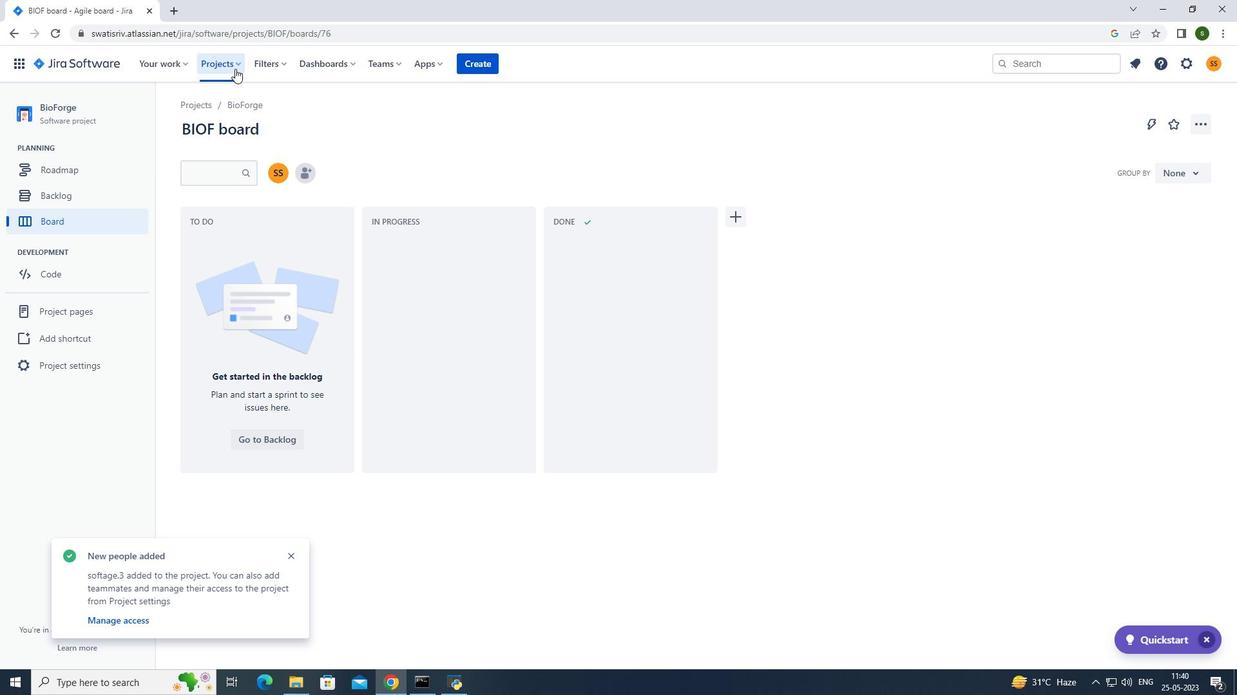 
Action: Mouse moved to (267, 115)
Screenshot: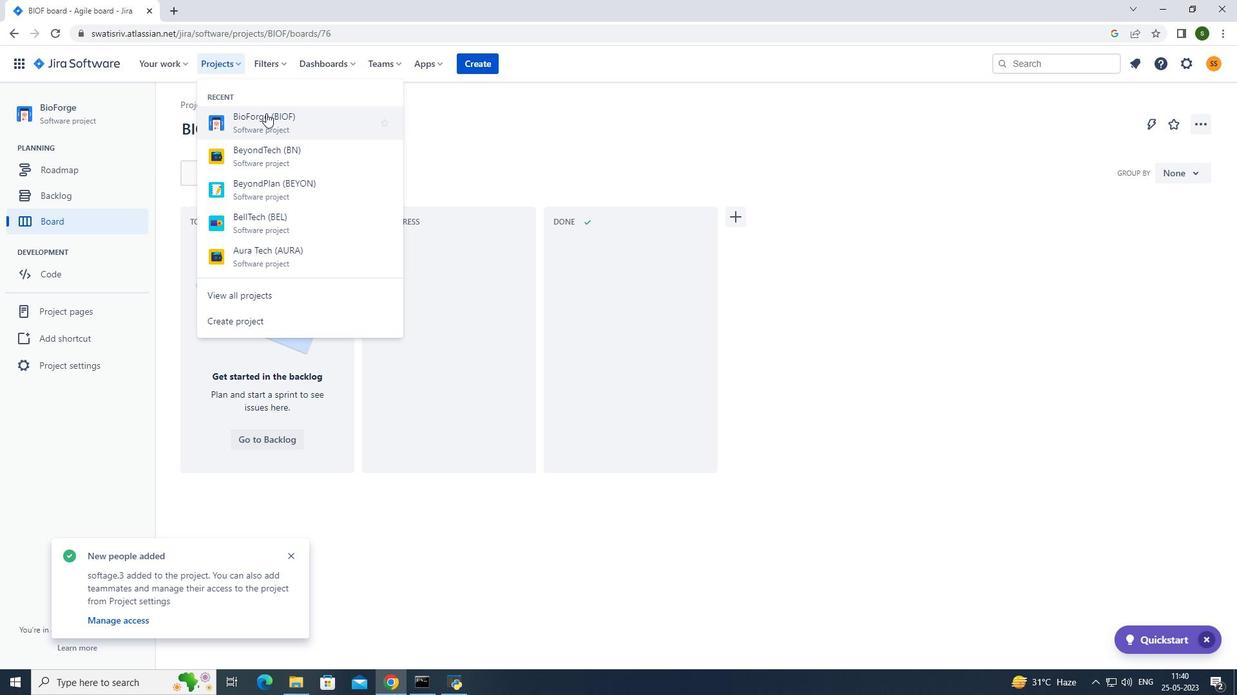 
Action: Mouse pressed left at (267, 115)
Screenshot: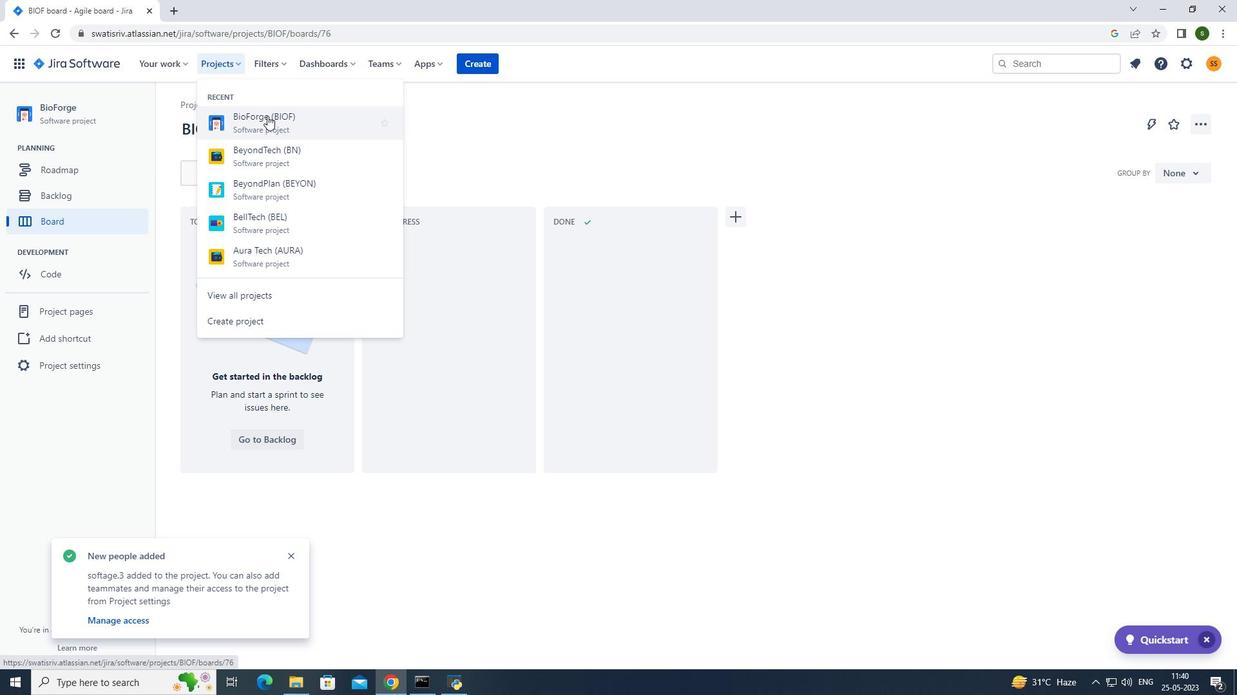 
Action: Mouse moved to (117, 364)
Screenshot: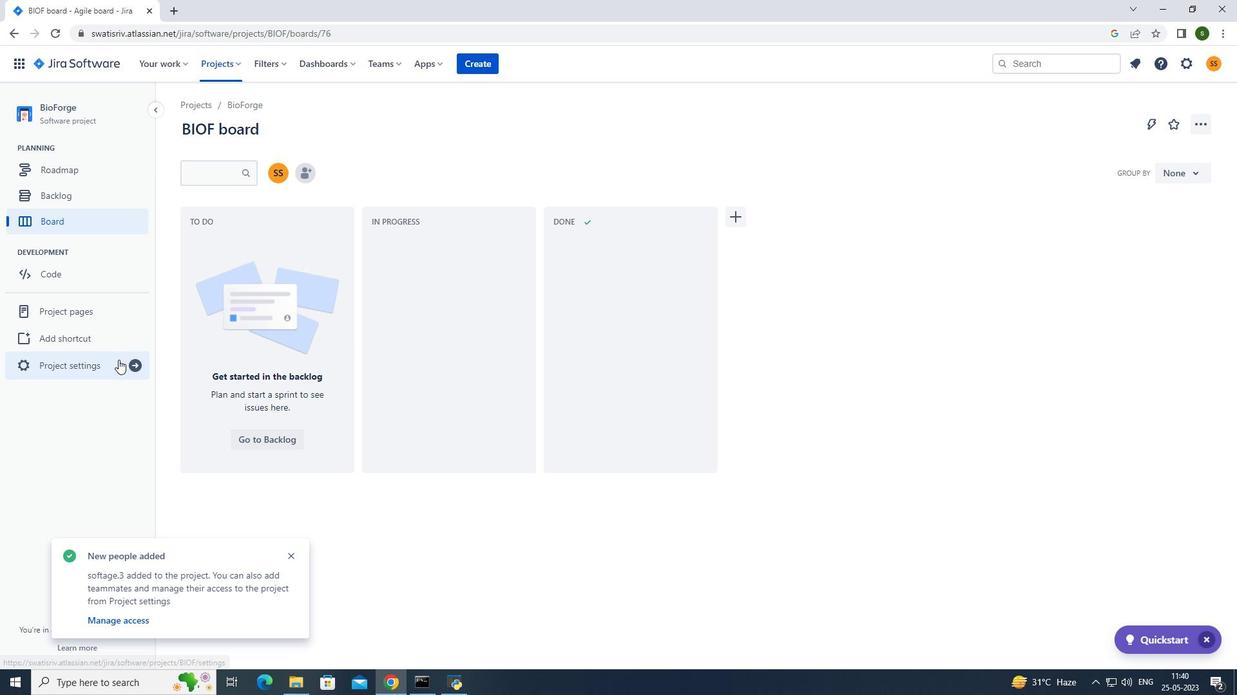 
Action: Mouse pressed left at (117, 364)
Screenshot: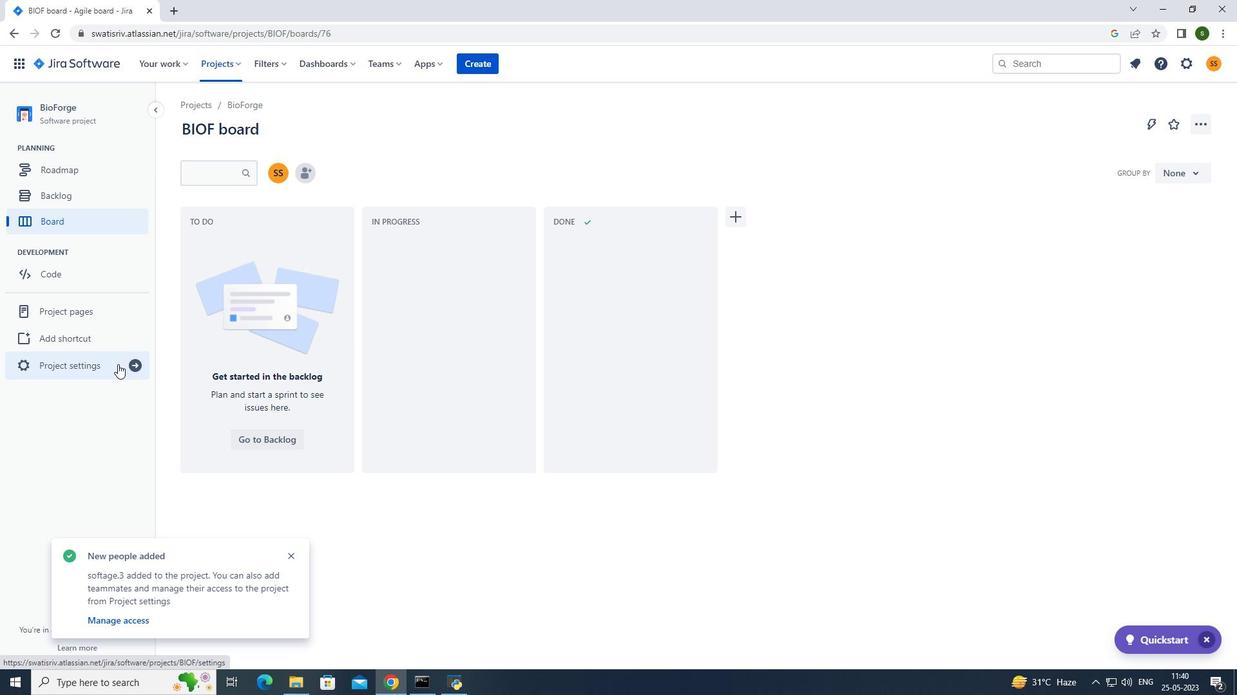 
Action: Mouse moved to (653, 456)
Screenshot: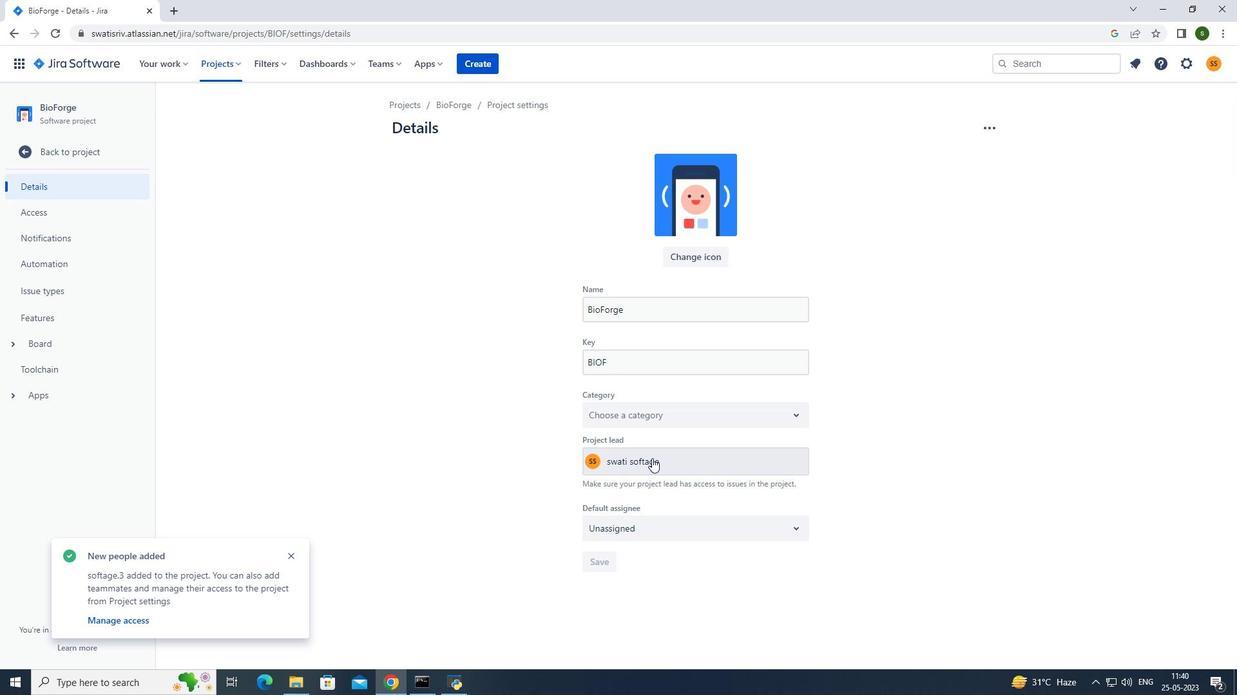 
Action: Mouse pressed left at (653, 456)
Screenshot: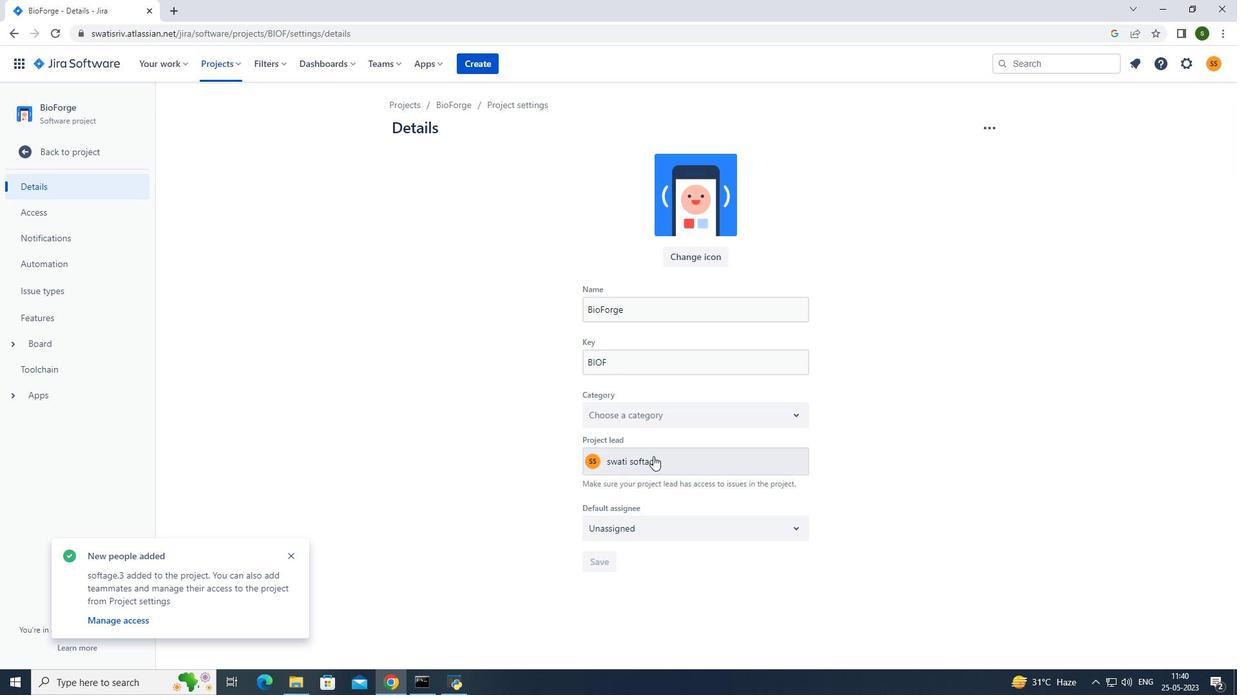 
Action: Key pressed softage.3<Key.shift>@softage.net
Screenshot: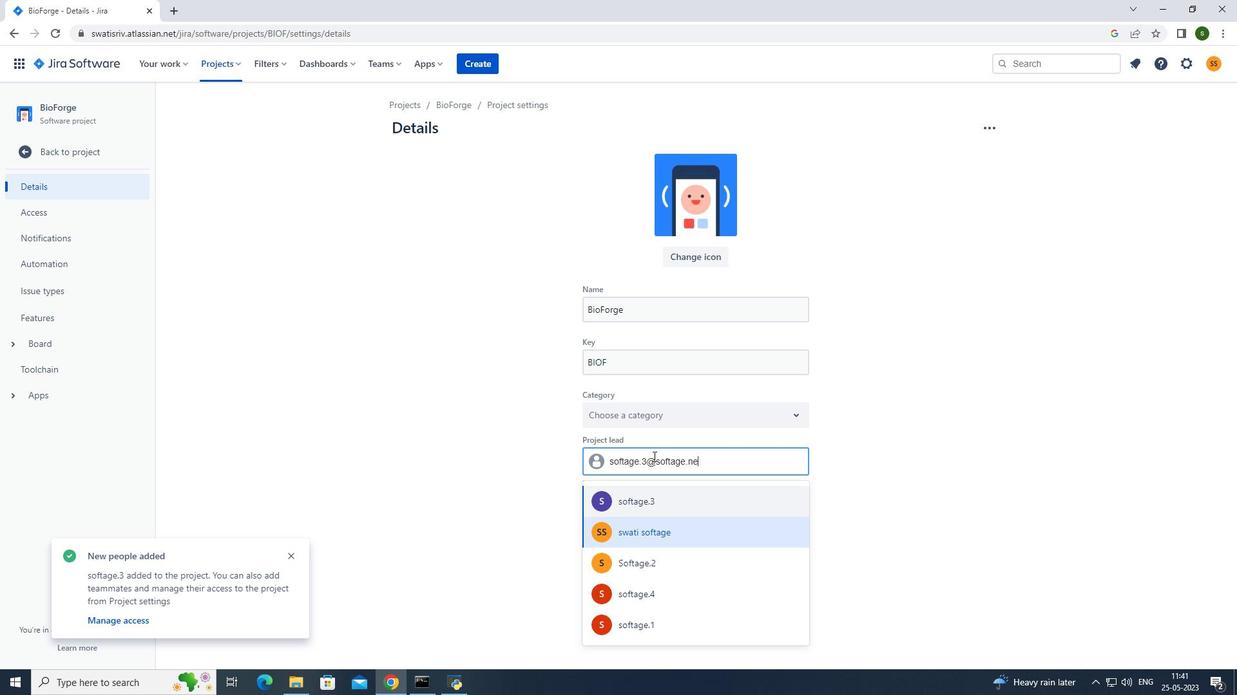
Action: Mouse moved to (646, 492)
Screenshot: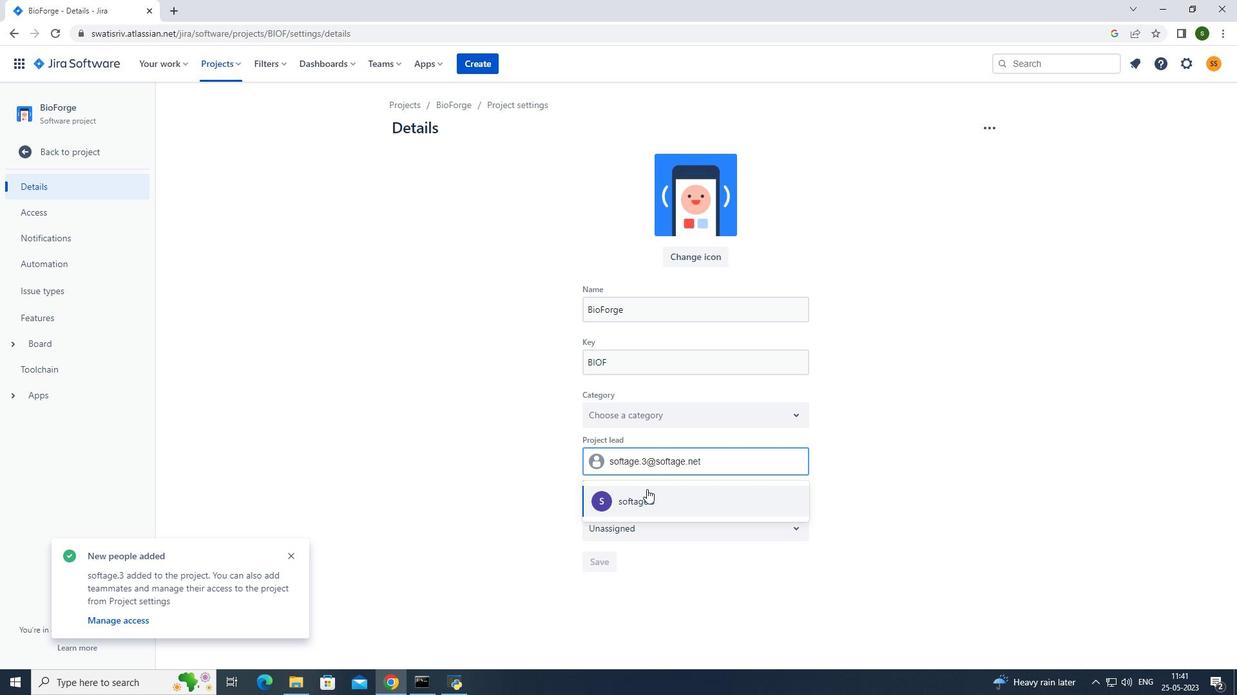 
Action: Mouse pressed left at (646, 492)
Screenshot: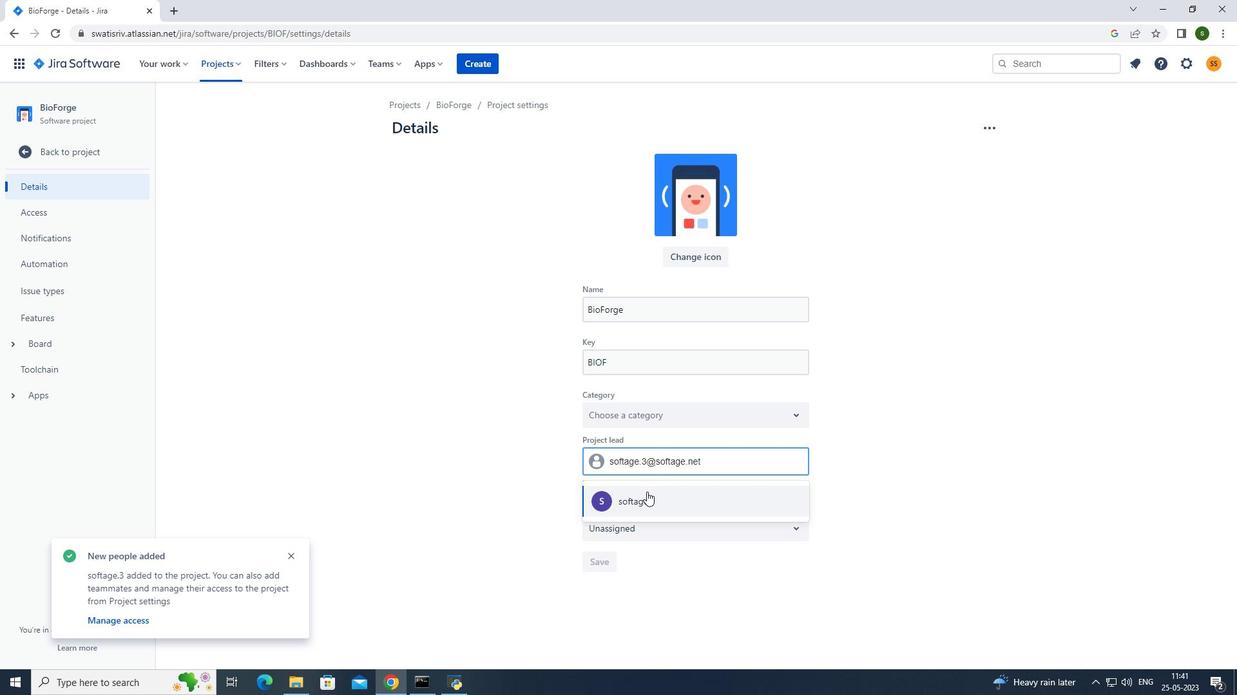 
Action: Mouse moved to (604, 557)
Screenshot: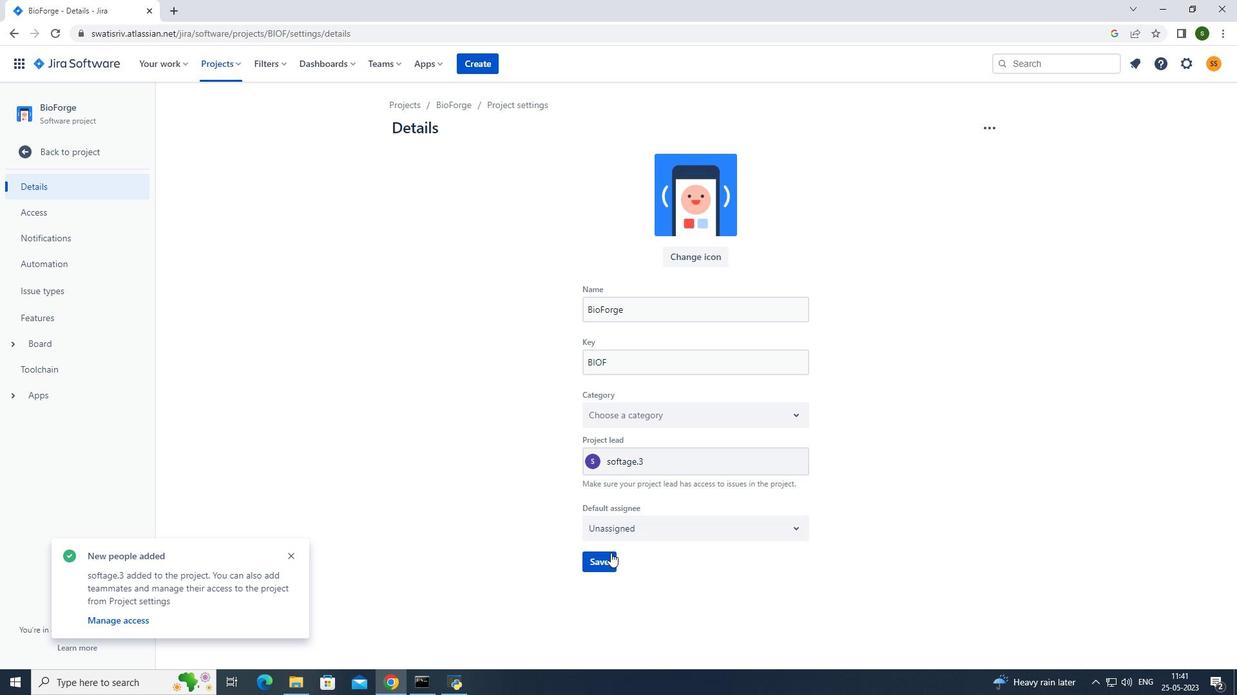 
Action: Mouse pressed left at (604, 557)
Screenshot: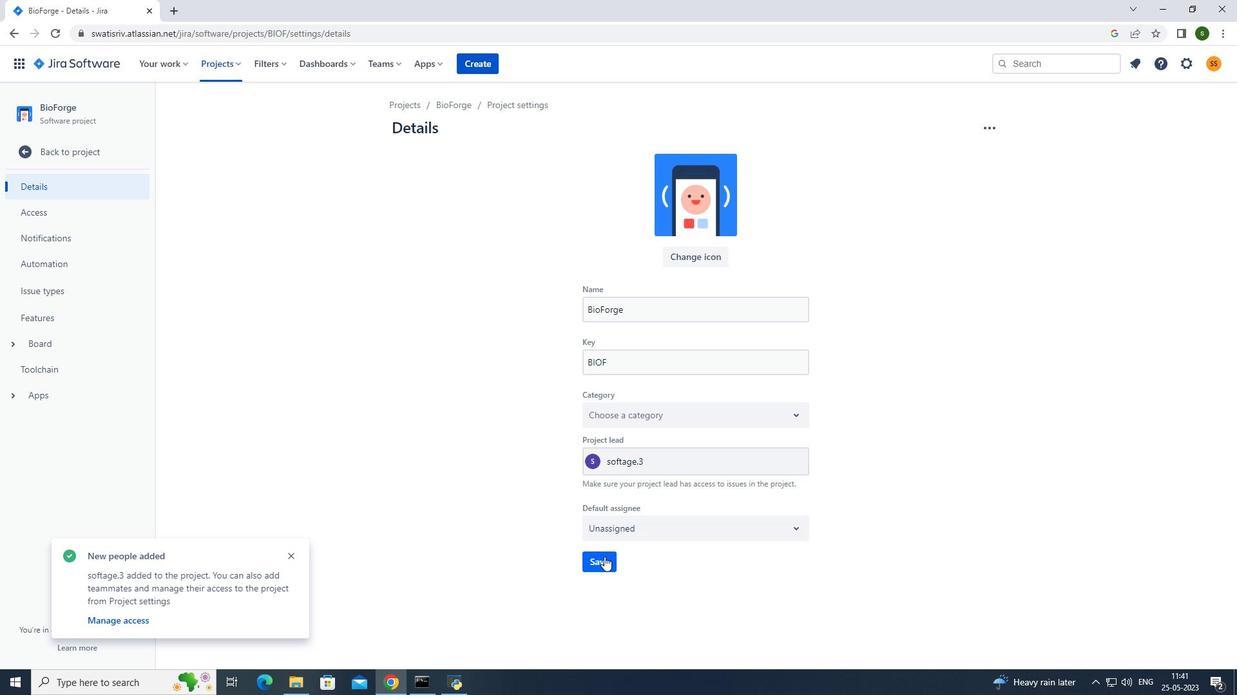 
Action: Mouse moved to (215, 61)
Screenshot: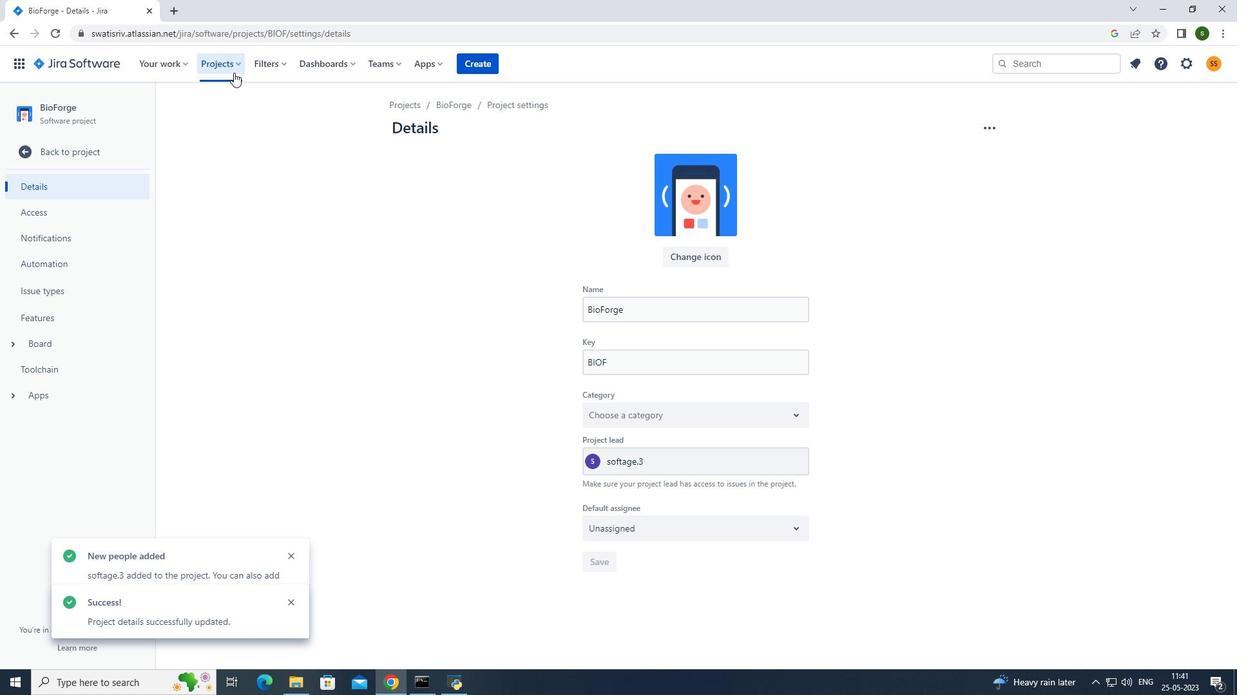 
Action: Mouse pressed left at (215, 61)
Screenshot: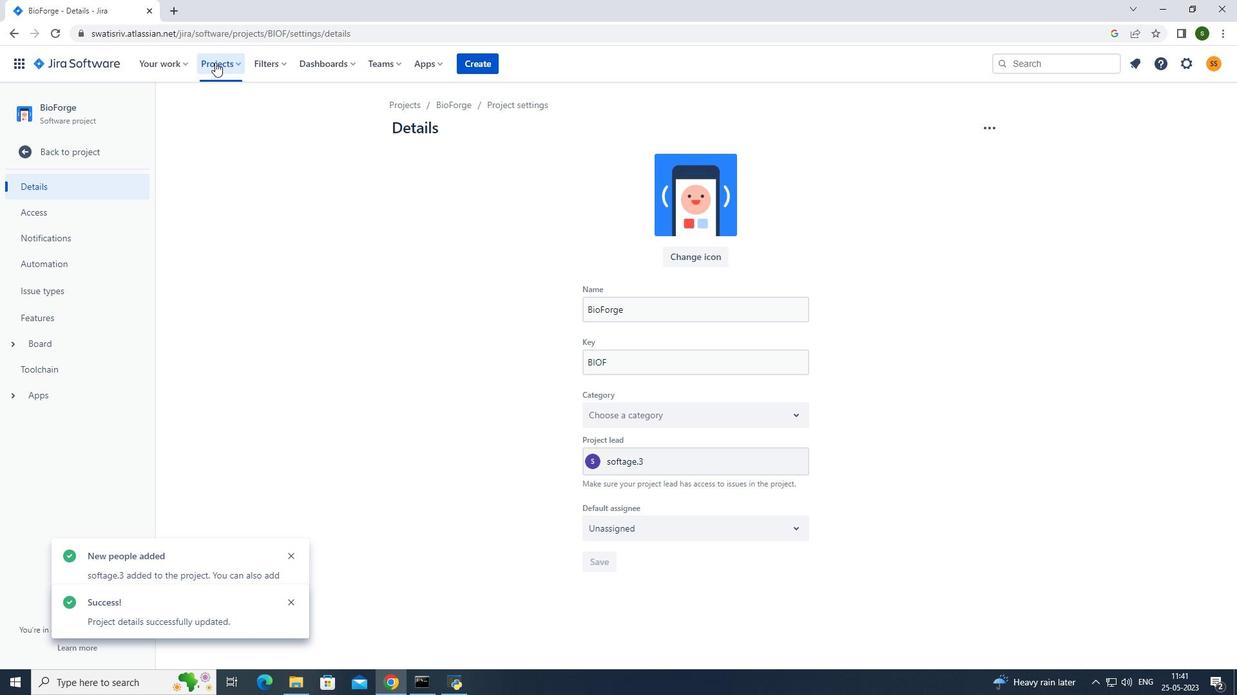 
Action: Mouse moved to (246, 114)
Screenshot: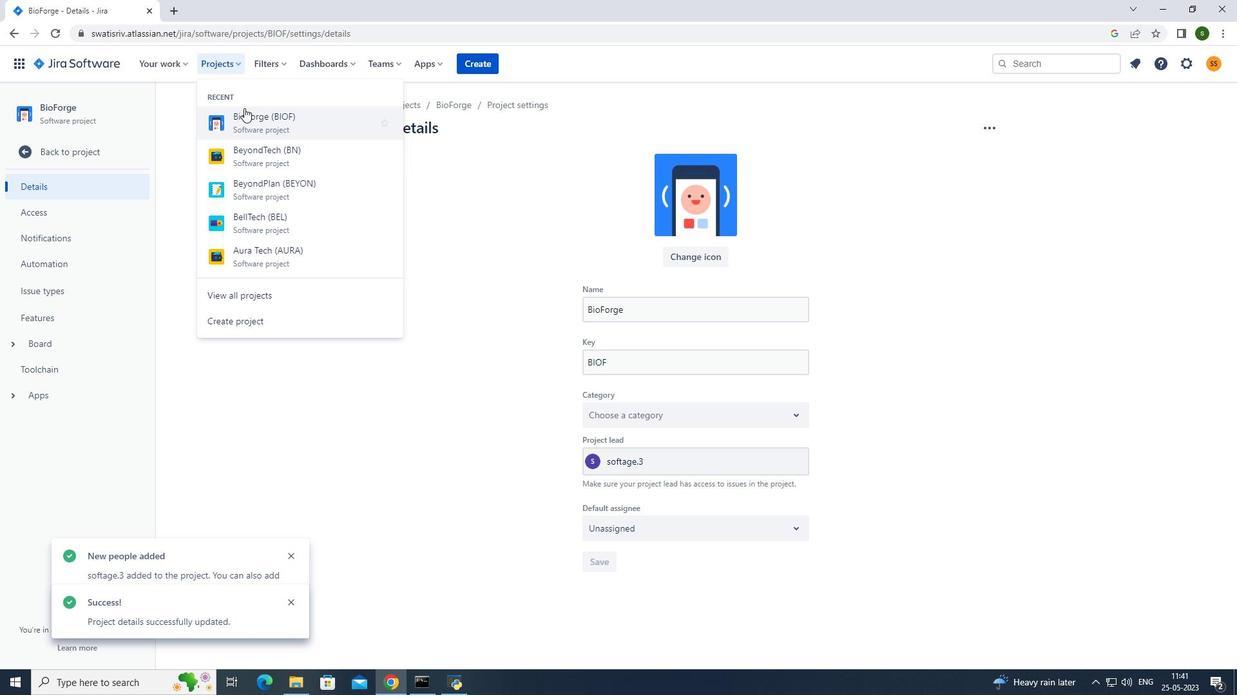 
Action: Mouse pressed left at (246, 114)
Screenshot: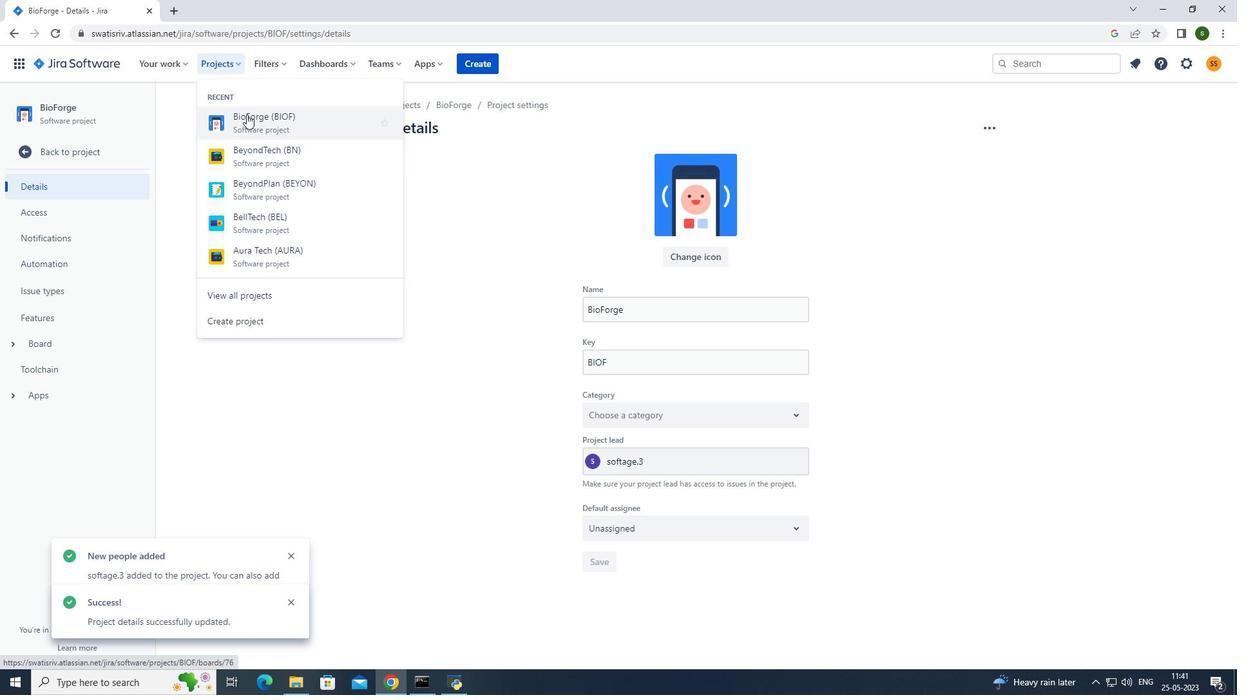
Action: Mouse moved to (306, 171)
Screenshot: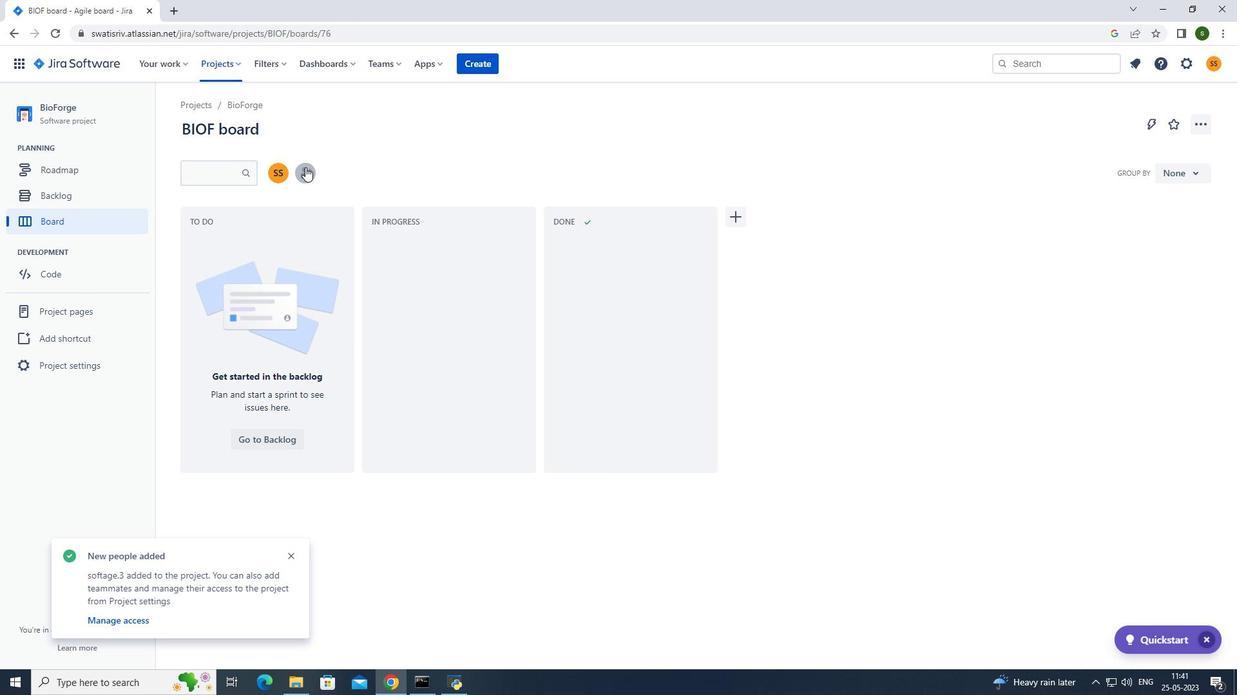 
Action: Mouse pressed left at (306, 171)
Screenshot: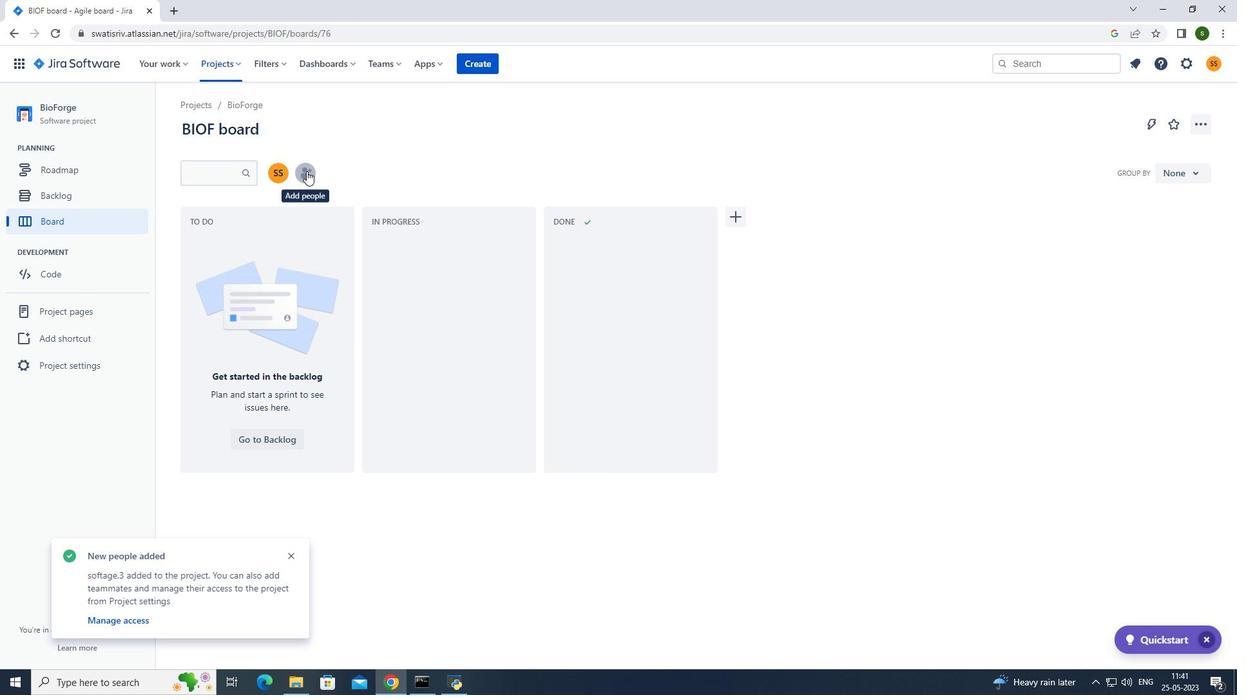 
Action: Mouse moved to (616, 142)
Screenshot: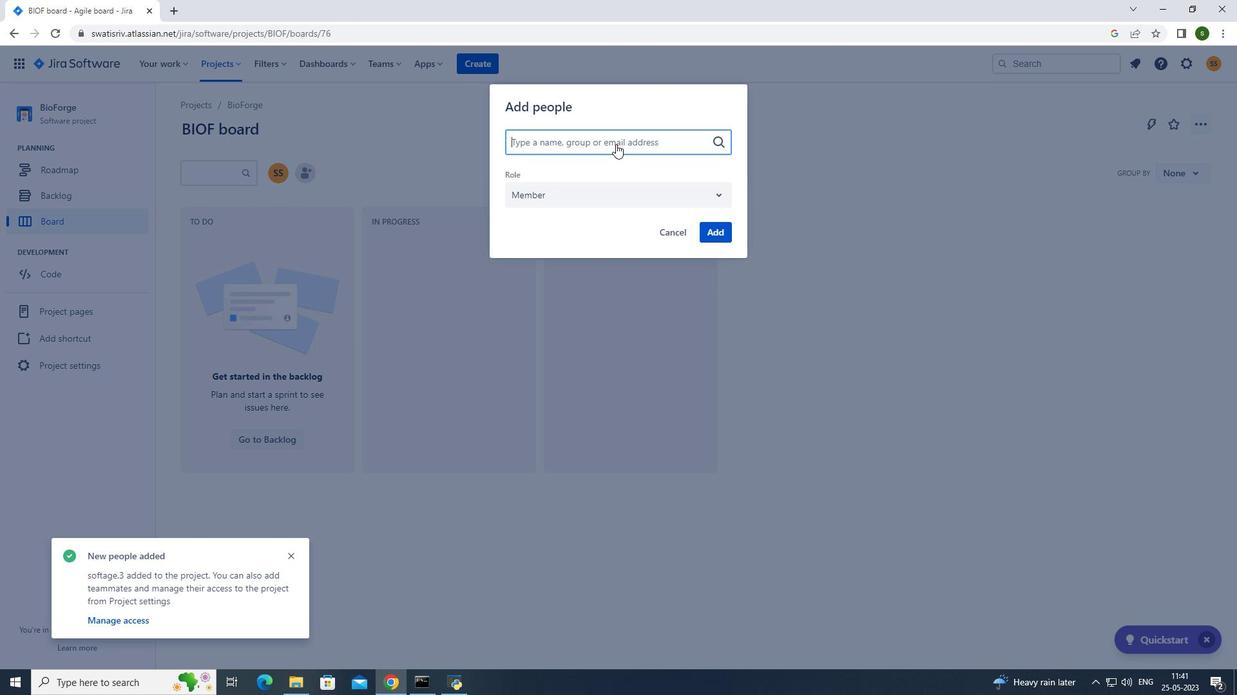 
Action: Key pressed softage.4<Key.shift>@softage.net
Screenshot: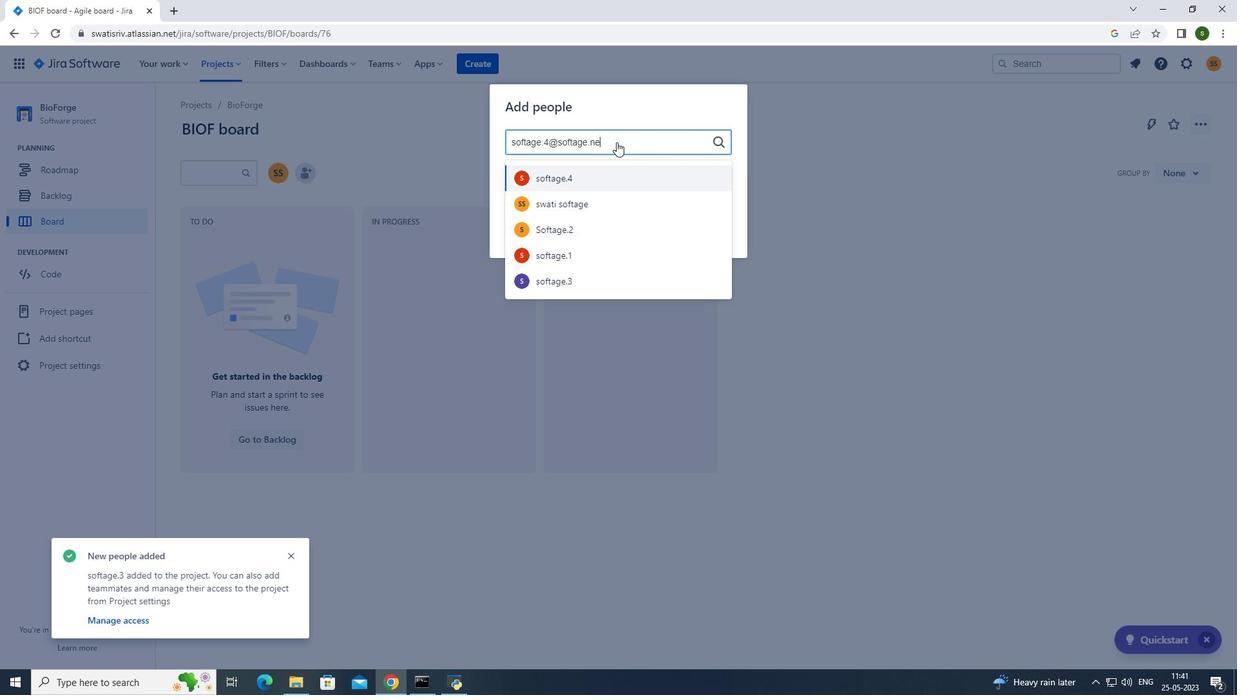 
Action: Mouse moved to (617, 177)
Screenshot: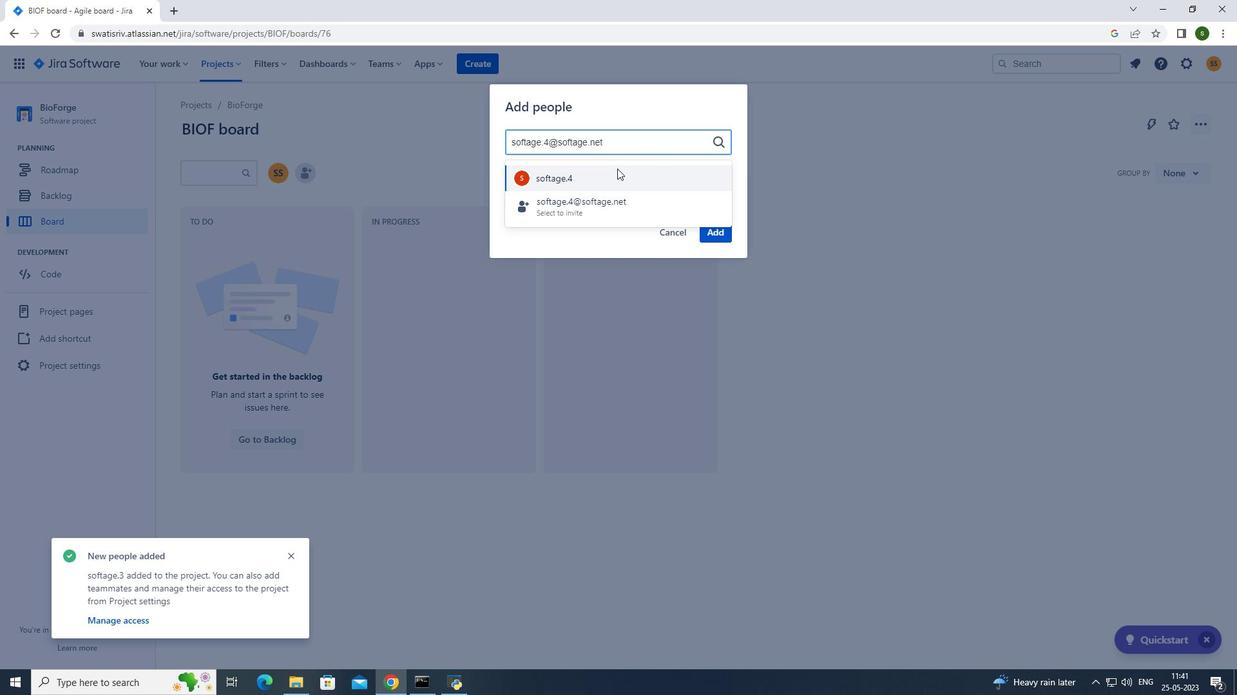 
Action: Mouse pressed left at (617, 177)
Screenshot: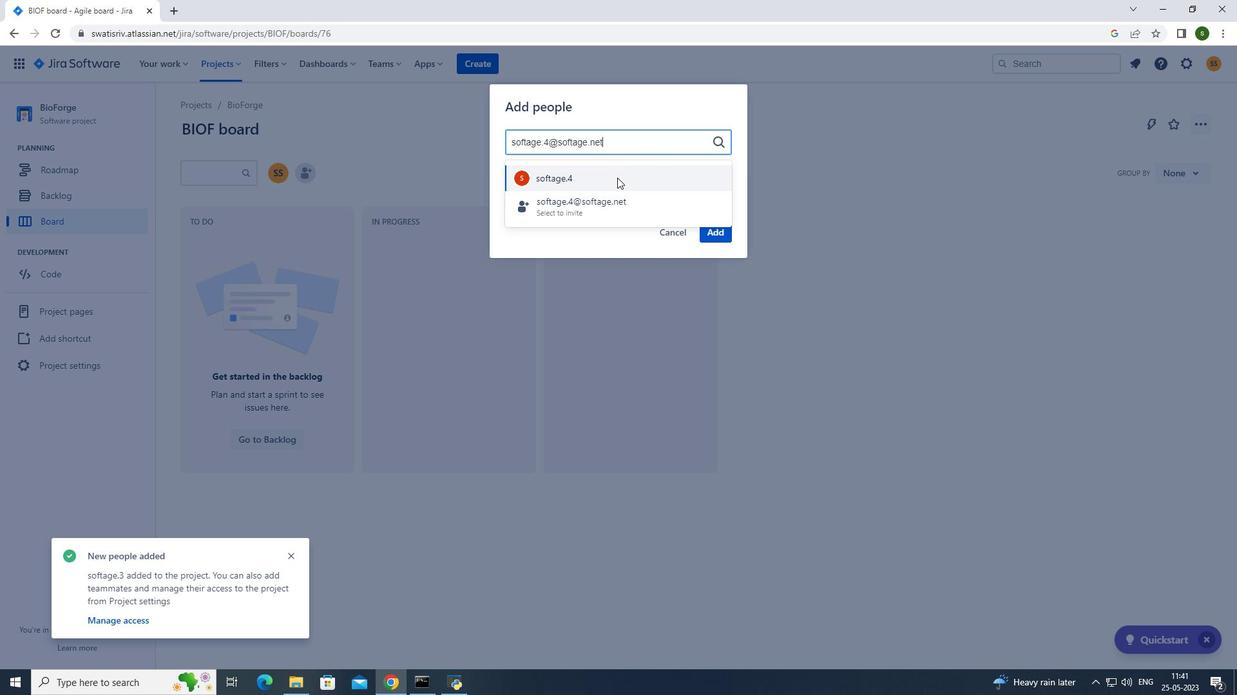 
Action: Mouse moved to (719, 231)
Screenshot: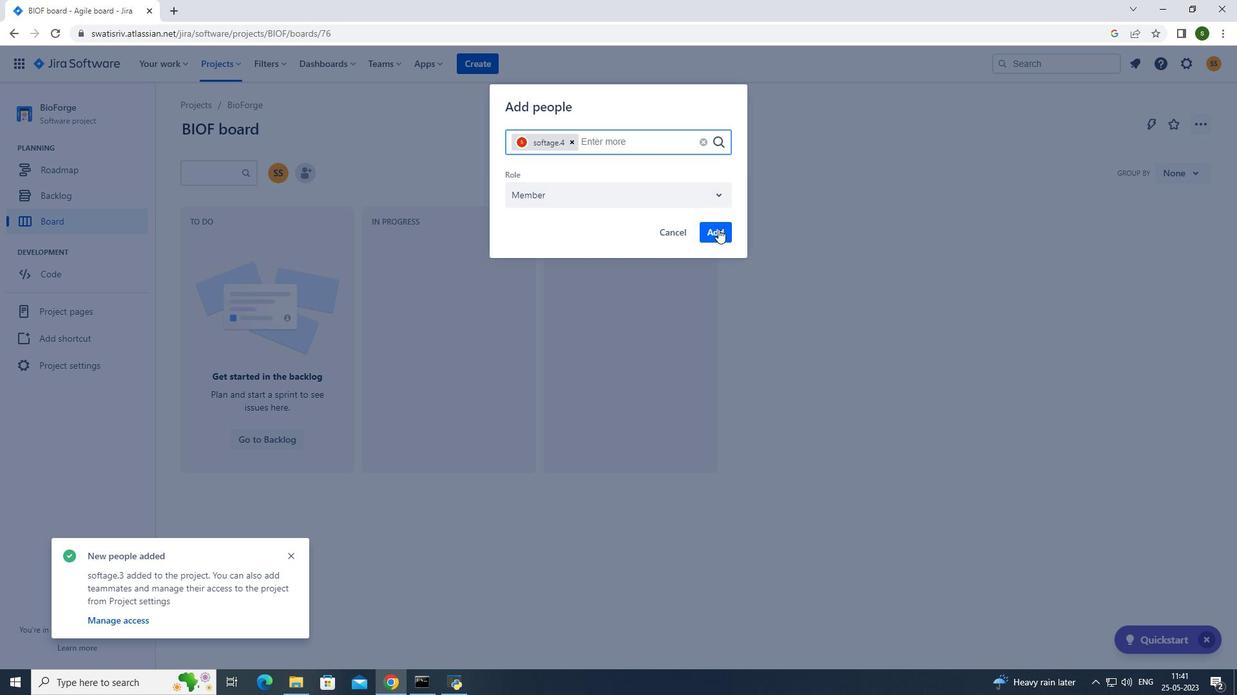 
Action: Mouse pressed left at (719, 231)
Screenshot: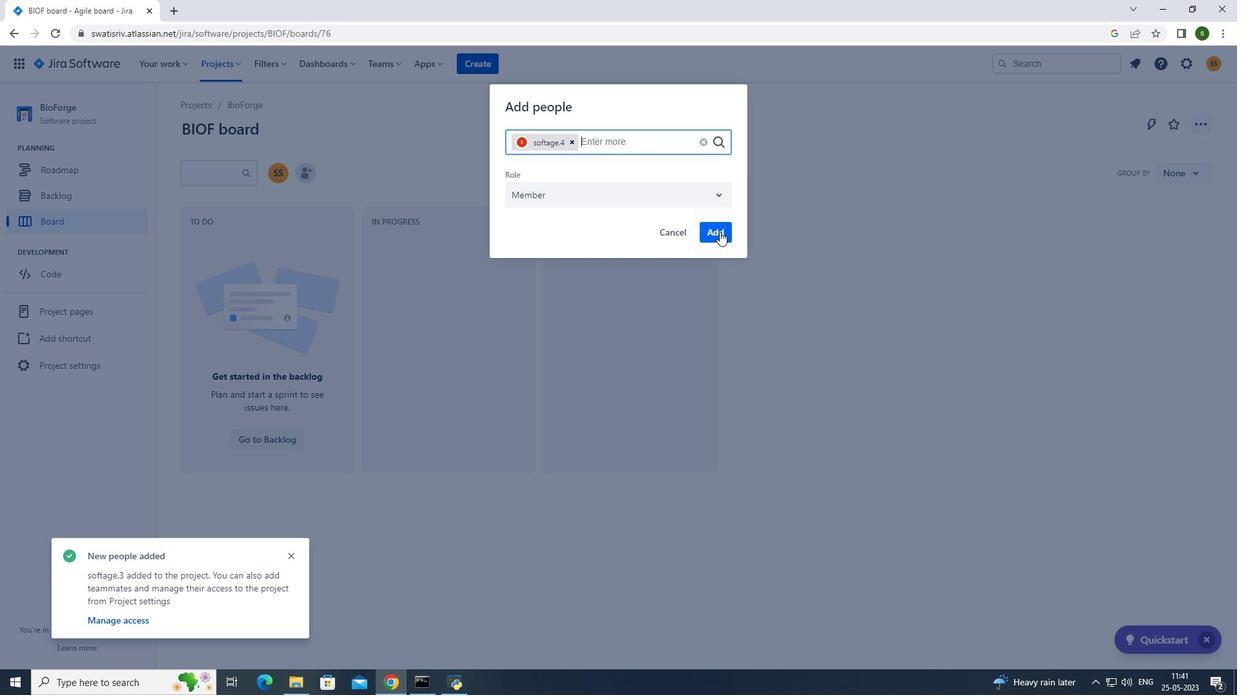 
Action: Mouse moved to (824, 322)
Screenshot: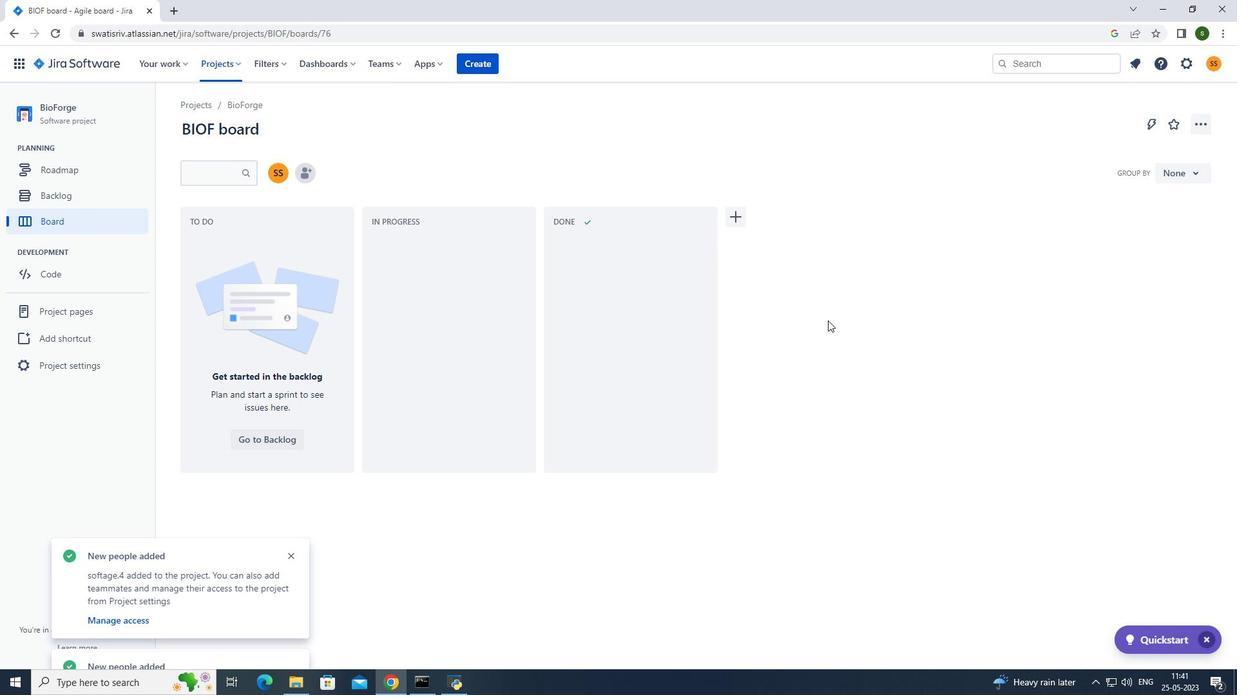 
